 Task: Add an event with the title Monthly Departmental Performance Review, date '2023/11/04', time 7:50 AM to 9:50 AMand add a description: Participants will explore techniques for building rapport and establishing positive relationships with team members. They will learn how to create a supportive and inclusive communication environment, fostering trust, respect, and collaboration.Select event color  Basil . Add location for the event as: Kampala, Uganda, logged in from the account softage.4@softage.netand send the event invitation to softage.8@softage.net and softage.9@softage.net. Set a reminder for the event Weekly on Sunday
Action: Mouse moved to (78, 91)
Screenshot: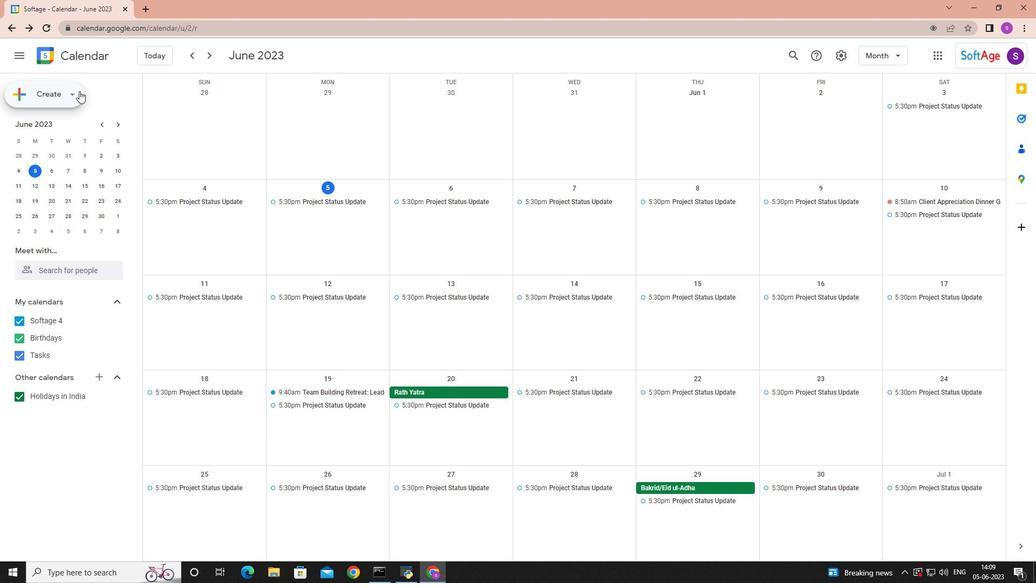 
Action: Mouse pressed left at (78, 91)
Screenshot: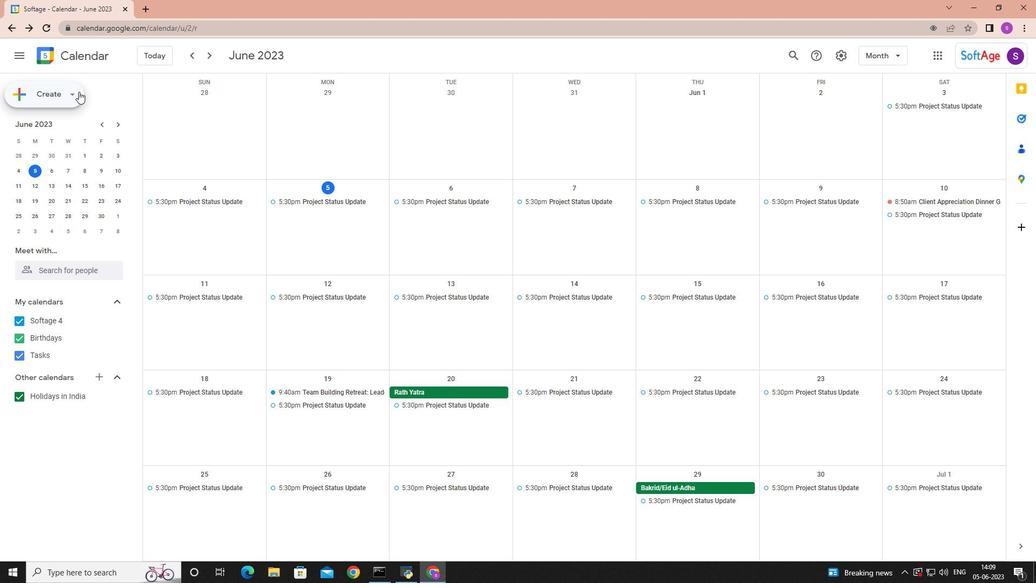 
Action: Mouse moved to (71, 122)
Screenshot: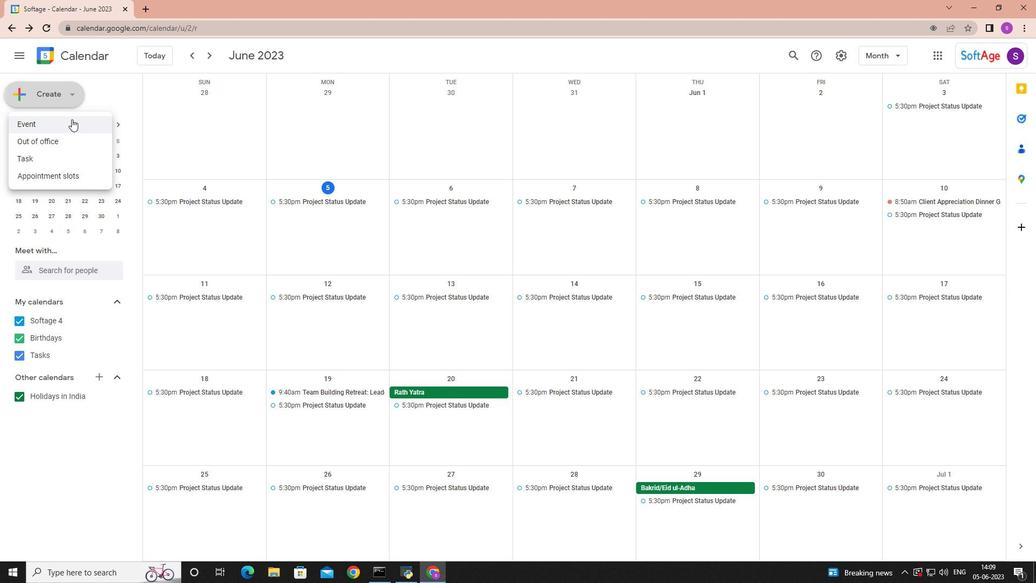 
Action: Mouse pressed left at (71, 122)
Screenshot: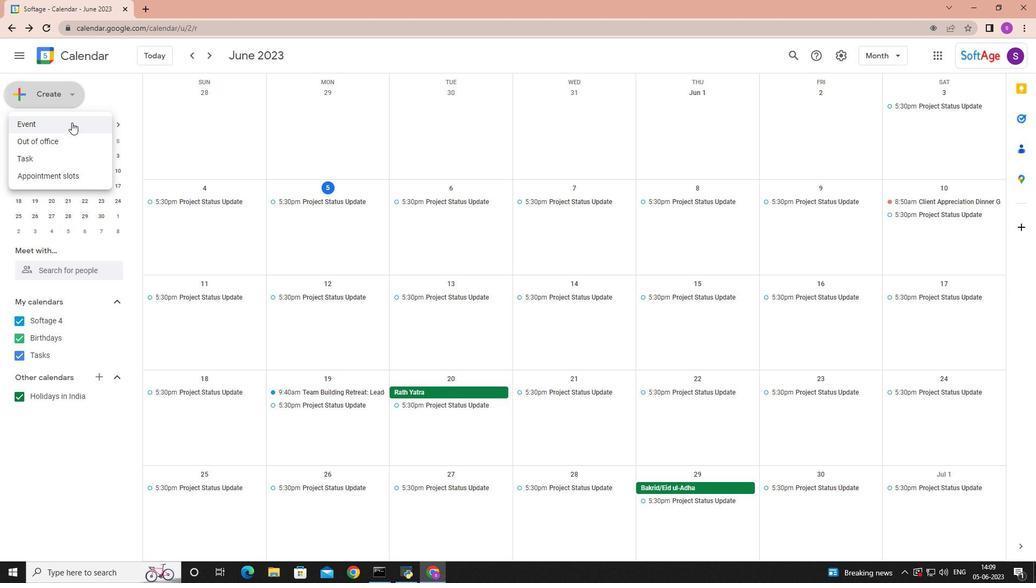 
Action: Mouse moved to (186, 423)
Screenshot: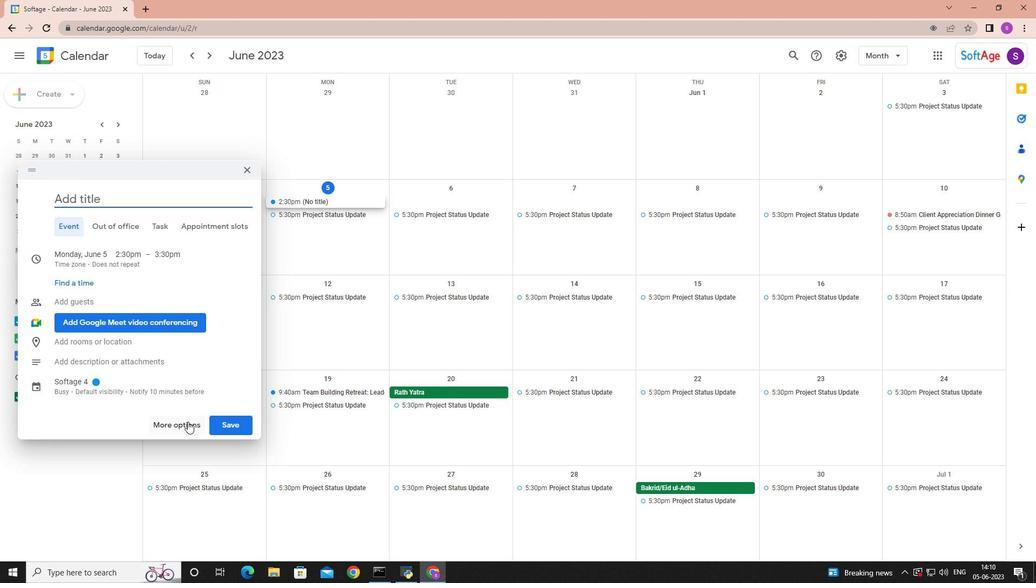 
Action: Mouse pressed left at (186, 423)
Screenshot: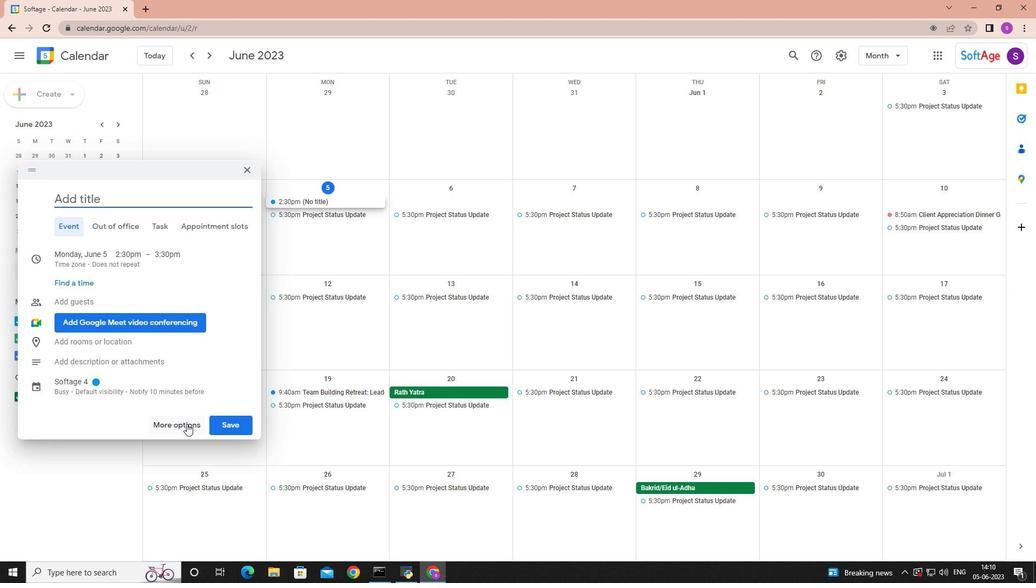 
Action: Mouse moved to (186, 423)
Screenshot: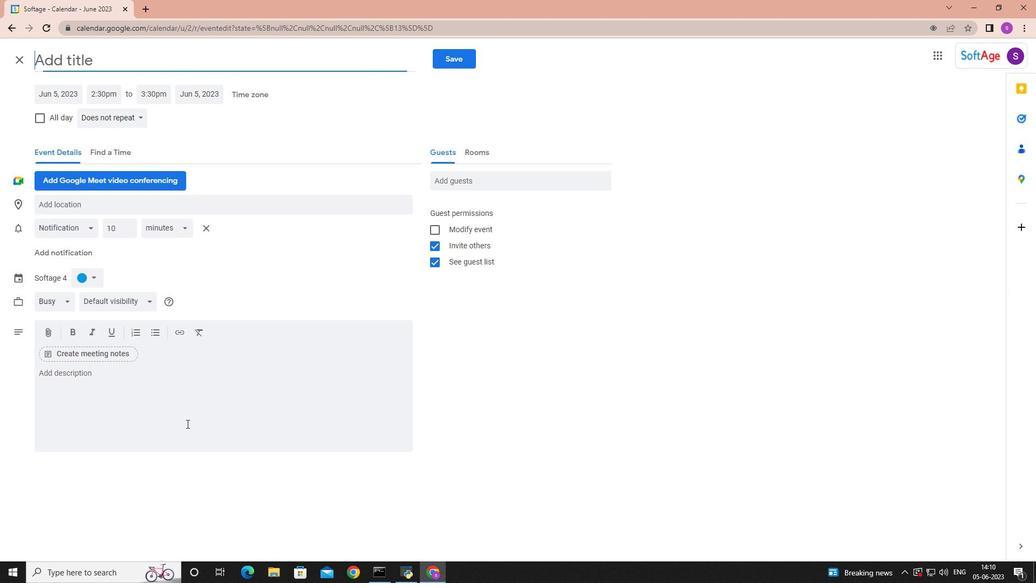 
Action: Key pressed <Key.shift>Monthly<Key.space><Key.shift>Departmental<Key.space><Key.shift>Performance<Key.space><Key.shift>rec<Key.backspace>view
Screenshot: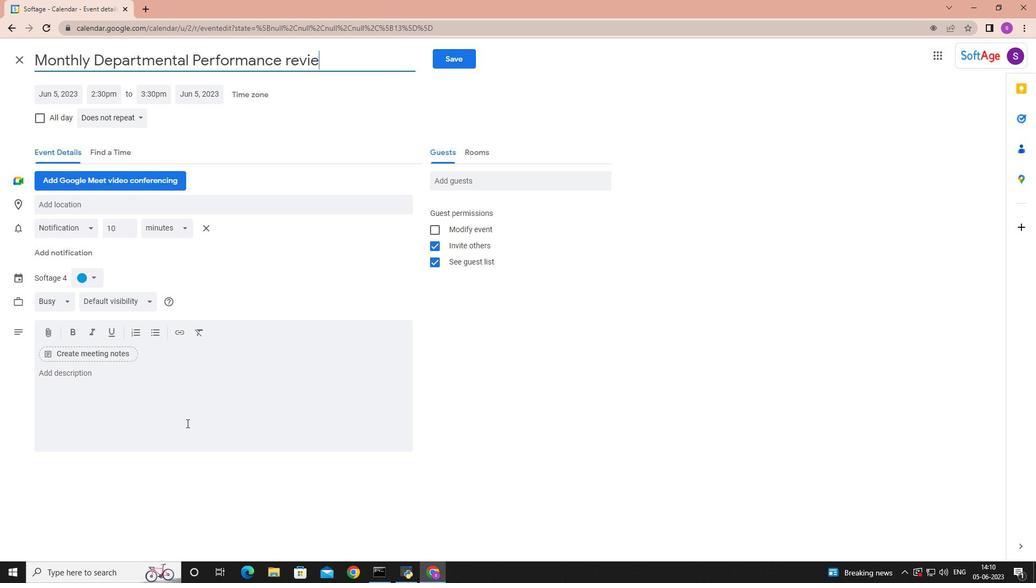 
Action: Mouse moved to (66, 93)
Screenshot: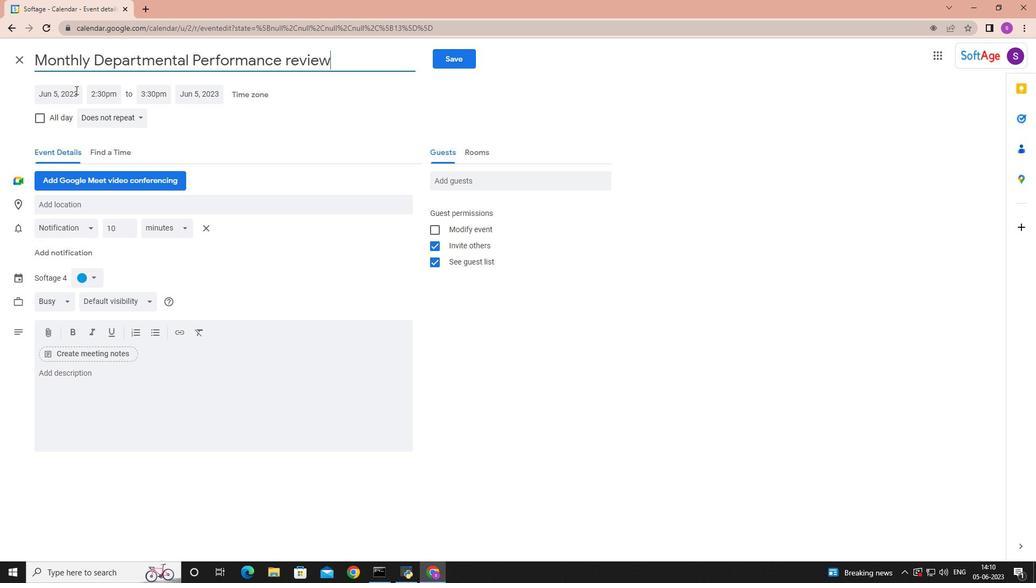 
Action: Mouse pressed left at (66, 93)
Screenshot: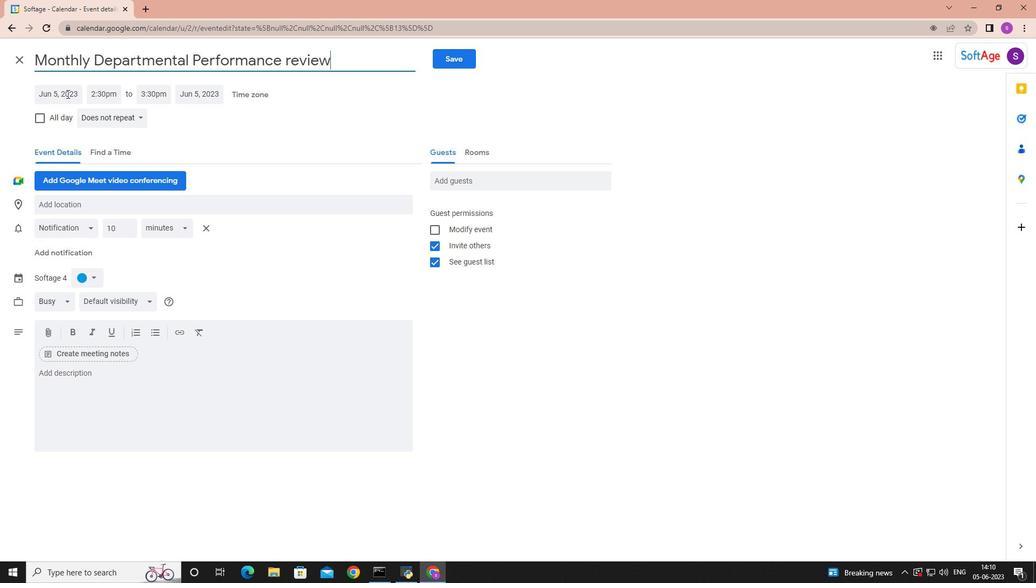 
Action: Mouse moved to (174, 118)
Screenshot: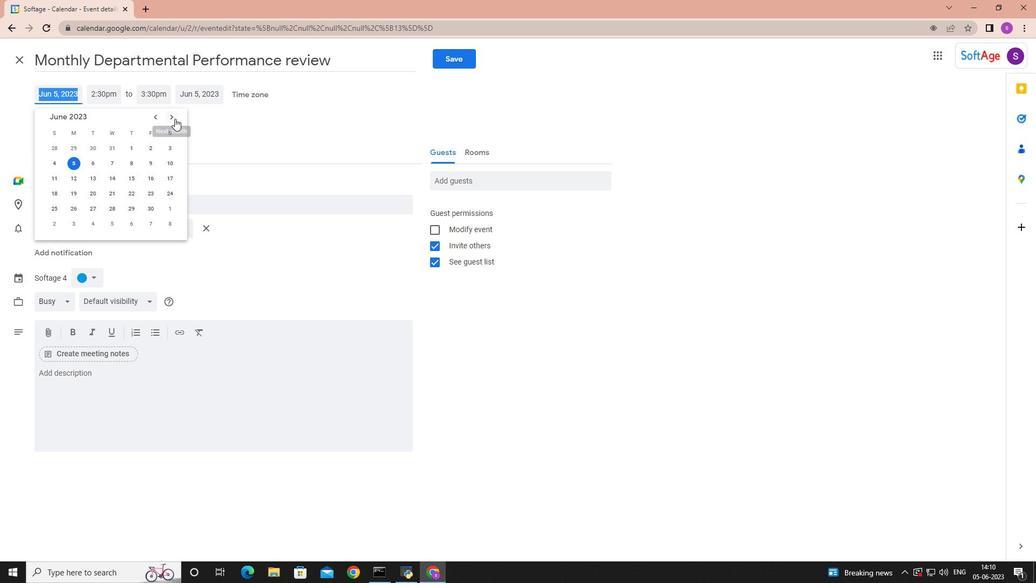 
Action: Mouse pressed left at (174, 118)
Screenshot: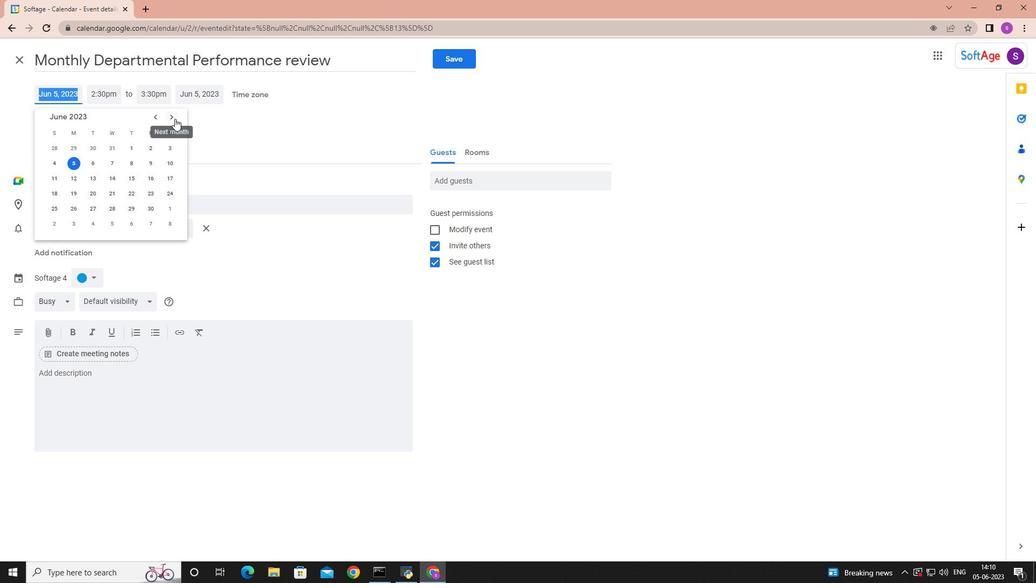 
Action: Mouse moved to (174, 118)
Screenshot: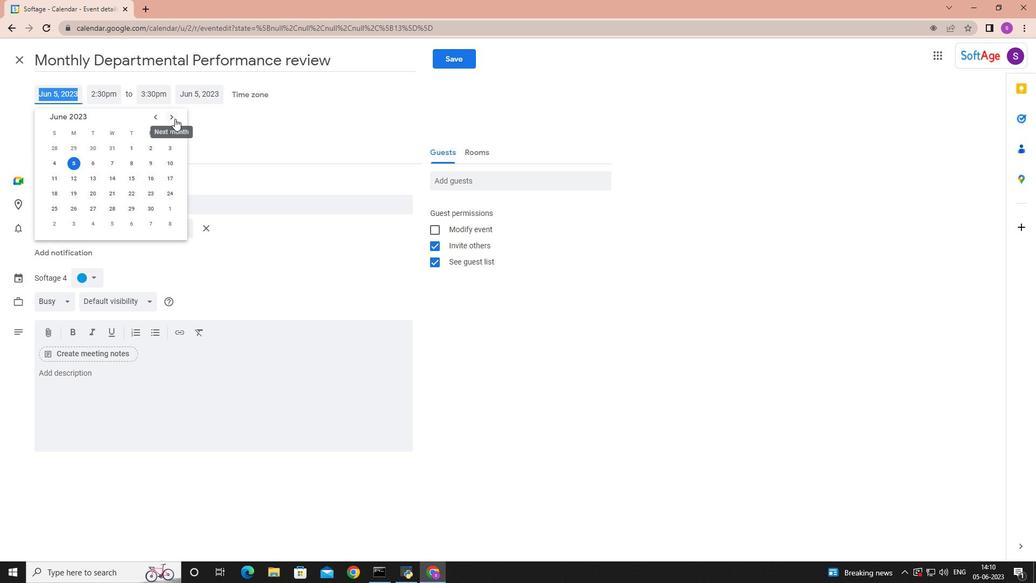 
Action: Mouse pressed left at (174, 118)
Screenshot: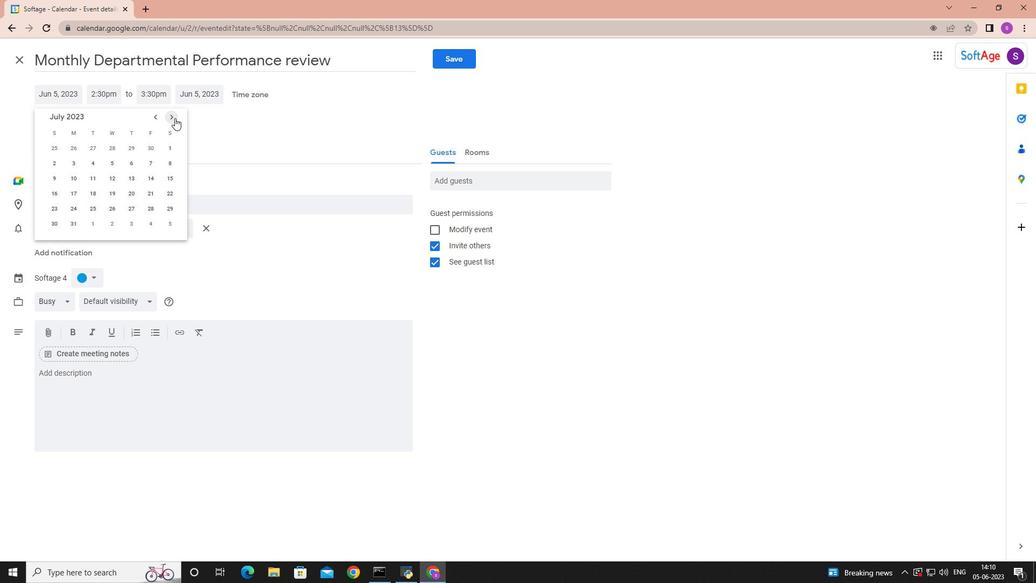 
Action: Mouse pressed left at (174, 118)
Screenshot: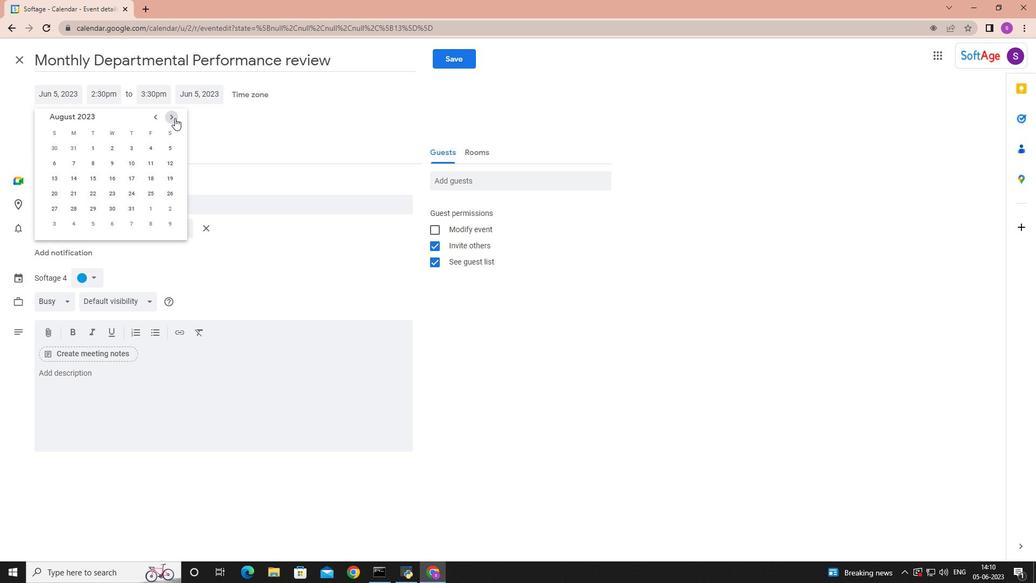 
Action: Mouse pressed left at (174, 118)
Screenshot: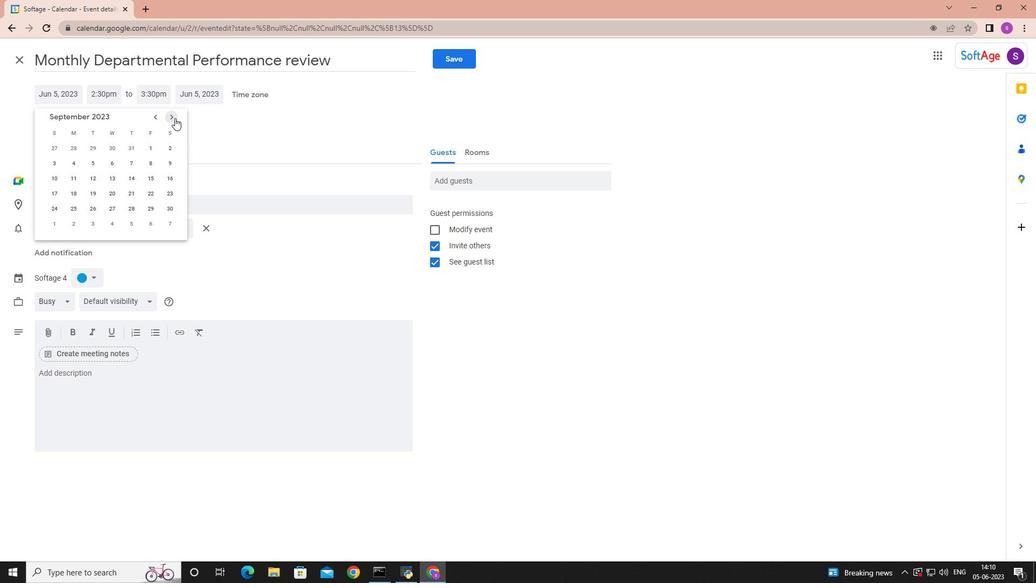 
Action: Mouse pressed left at (174, 118)
Screenshot: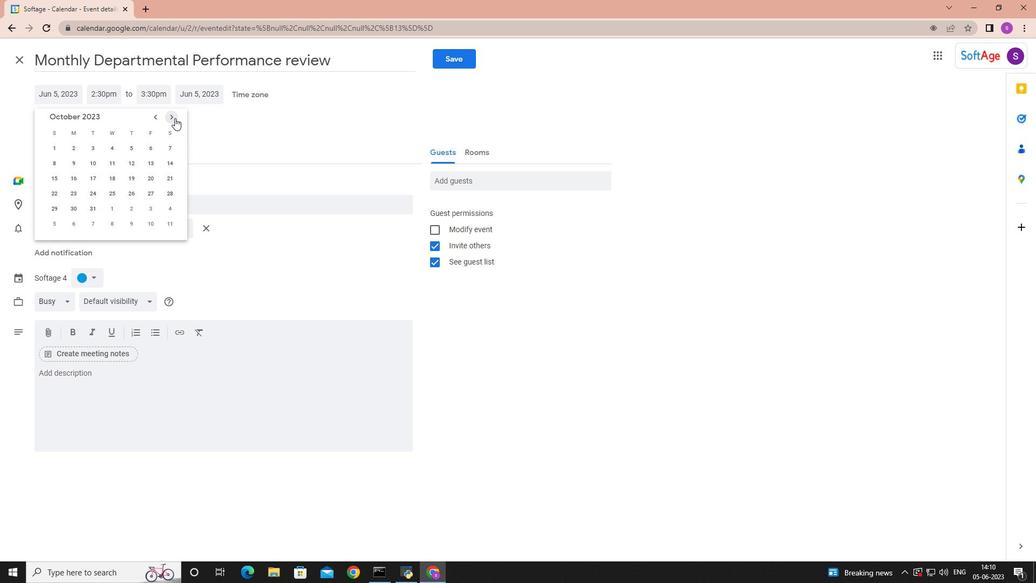 
Action: Mouse moved to (170, 149)
Screenshot: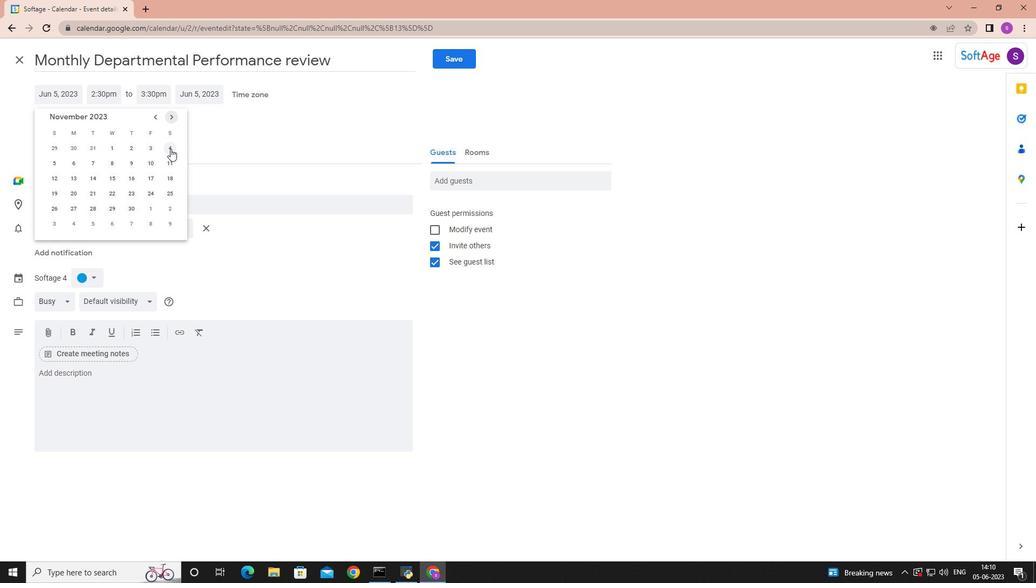 
Action: Mouse pressed left at (170, 149)
Screenshot: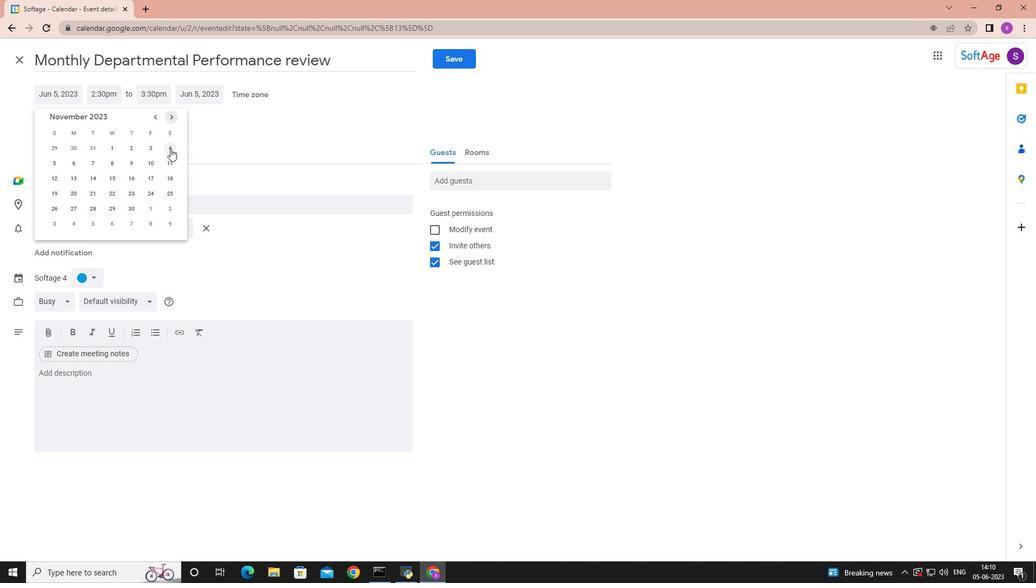 
Action: Mouse moved to (112, 93)
Screenshot: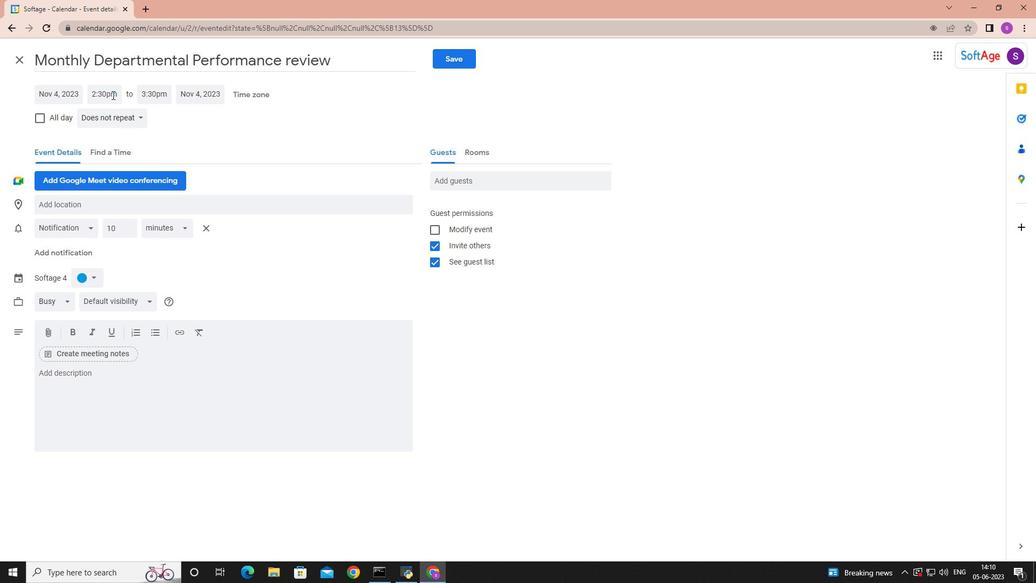 
Action: Mouse pressed left at (112, 93)
Screenshot: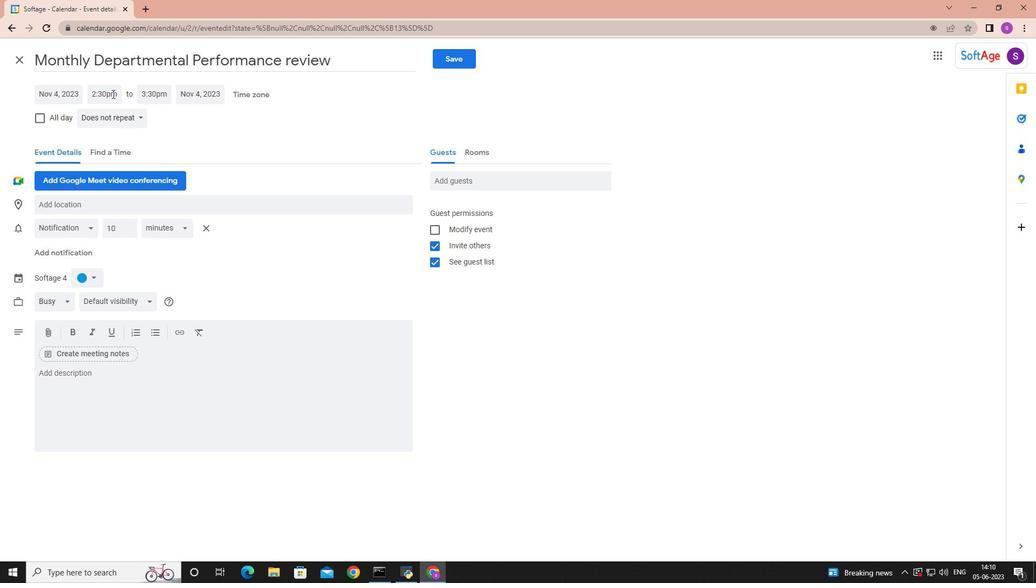 
Action: Mouse moved to (122, 137)
Screenshot: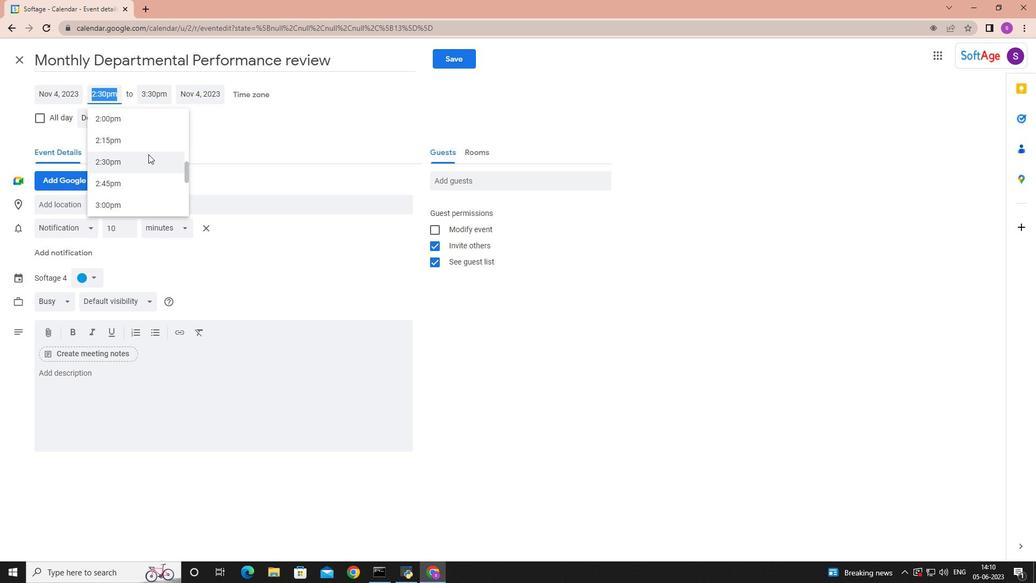 
Action: Key pressed 7<Key.shift>:50<Key.space><Key.shift>AM<Key.enter>
Screenshot: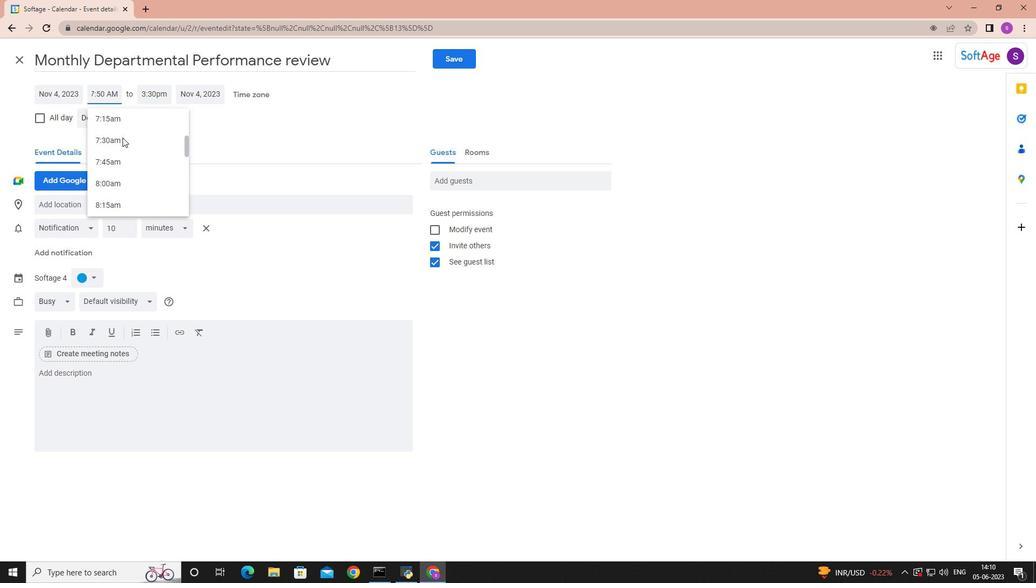 
Action: Mouse moved to (145, 93)
Screenshot: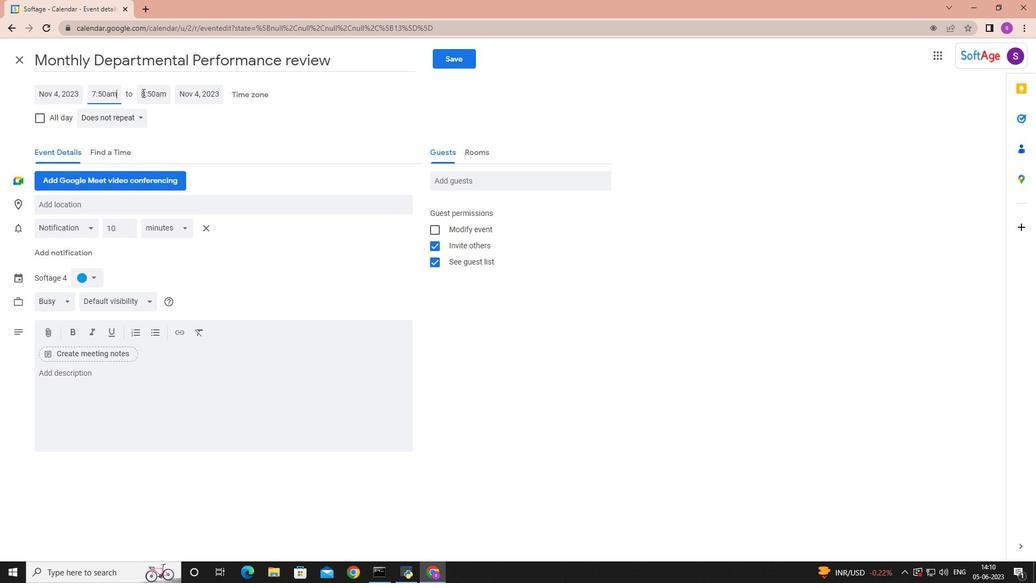 
Action: Mouse pressed left at (145, 93)
Screenshot: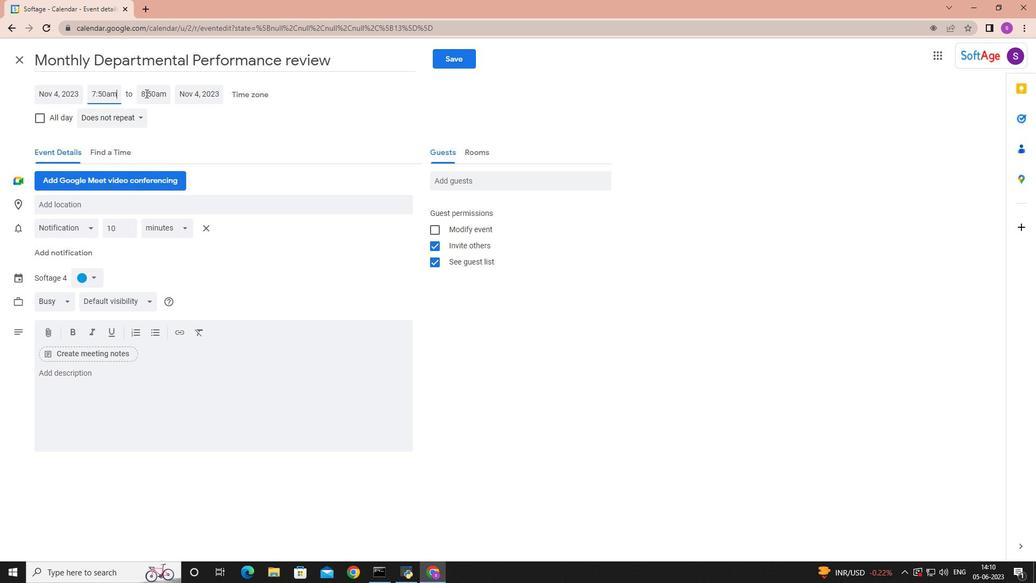 
Action: Mouse moved to (177, 202)
Screenshot: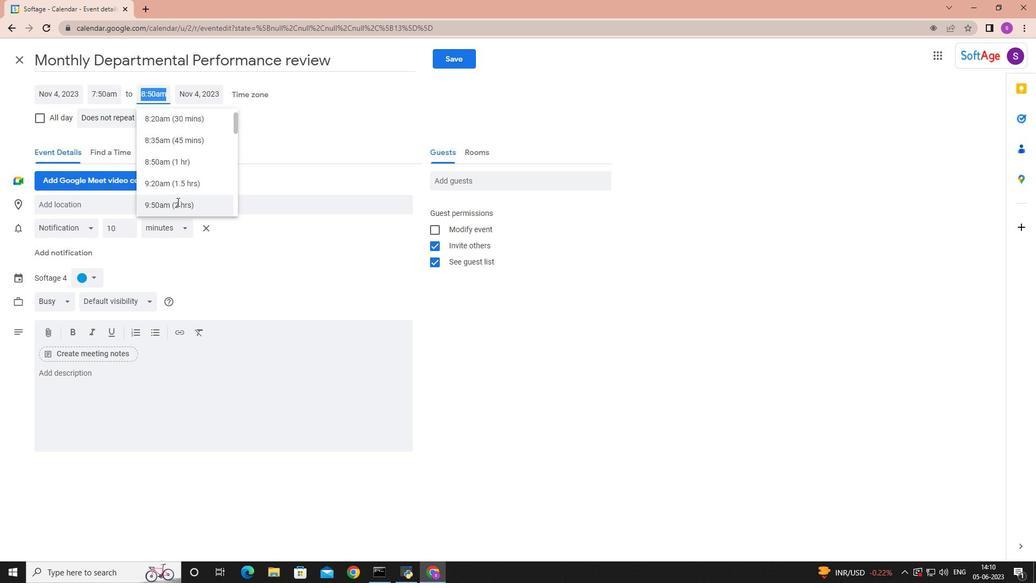 
Action: Mouse pressed left at (177, 202)
Screenshot: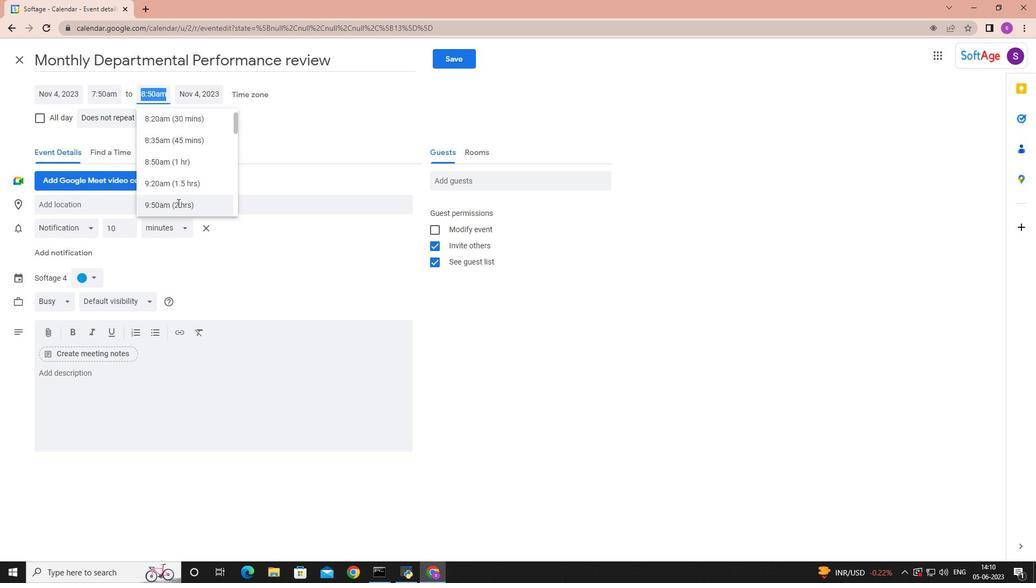 
Action: Mouse moved to (105, 377)
Screenshot: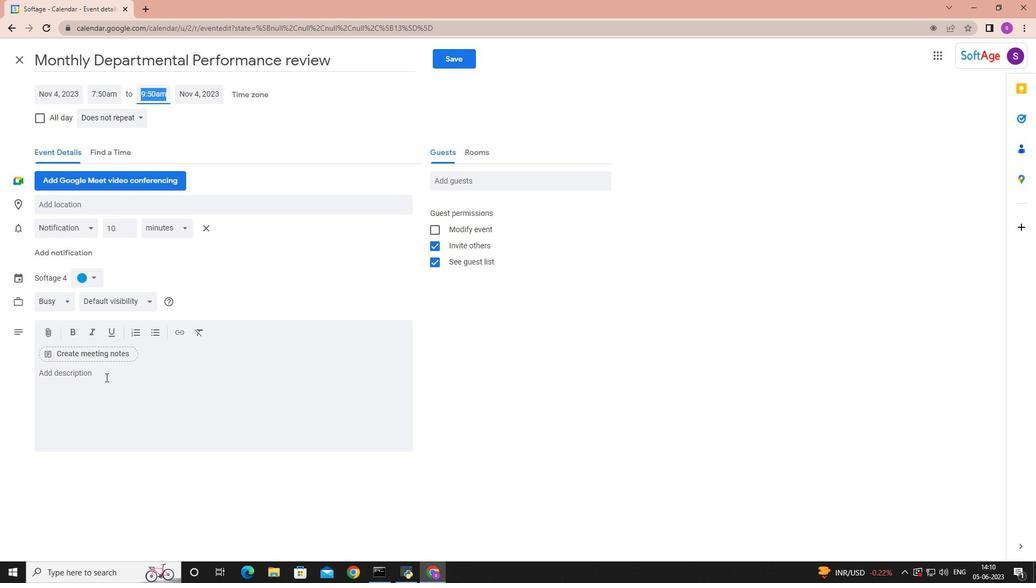 
Action: Mouse pressed left at (105, 377)
Screenshot: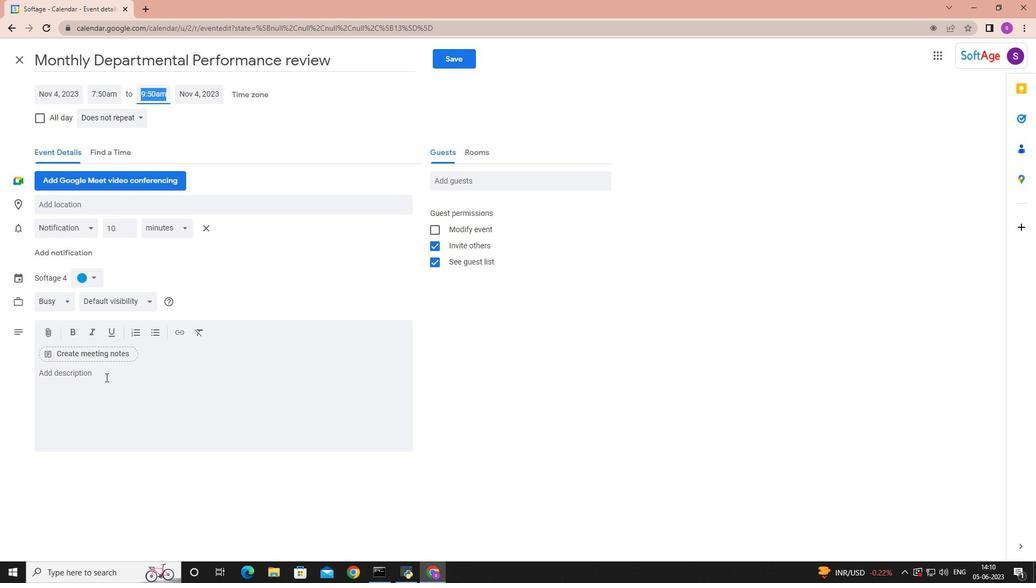 
Action: Key pressed <Key.shift>Participants<Key.space>will<Key.space>explore<Key.space>r<Key.backspace>techniques<Key.space>for<Key.space>building<Key.space>rapport<Key.space>and<Key.space>establishing<Key.space>positive<Key.space>realationships<Key.space><Key.backspace><Key.backspace><Key.backspace><Key.backspace><Key.backspace><Key.backspace><Key.backspace><Key.backspace><Key.backspace><Key.backspace><Key.backspace><Key.backspace><Key.backspace>lationships<Key.space>wth<Key.space>team<Key.space>member<Key.space><Key.backspace>.<Key.space><Key.shift>They<Key.space>will<Key.space>learn<Key.space>how<Key.space>to<Key.space>creat<Key.space><Key.backspace>e<Key.space>a<Key.space>suoo<Key.backspace><Key.backspace>pportive<Key.space>and<Key.space>inclusive<Key.space>communication<Key.space>environmemt<Key.space><Key.backspace><Key.backspace><Key.backspace><Key.backspace><Key.backspace><Key.backspace><Key.backspace><Key.backspace>ronment<Key.space>fosy<Key.backspace>tering<Key.space>trust<Key.space>respect<Key.space>and<Key.space>collaboration<Key.space><Key.backspace>.
Screenshot: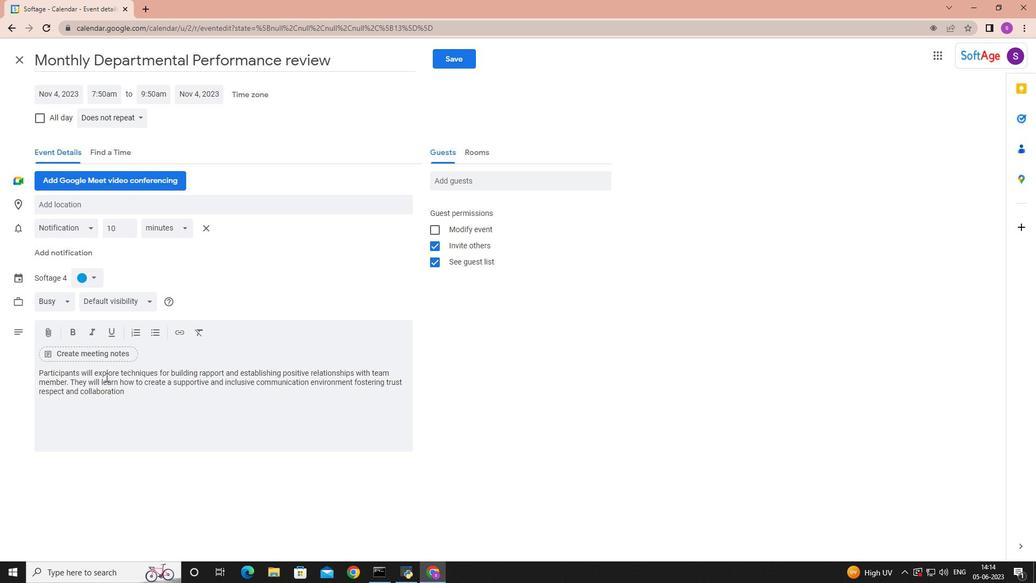 
Action: Mouse moved to (98, 279)
Screenshot: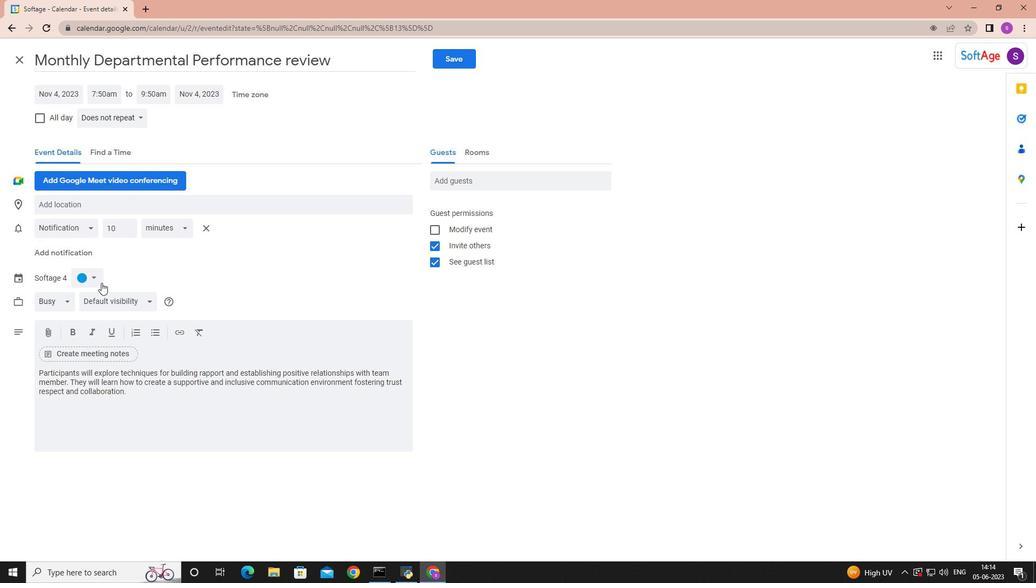 
Action: Mouse pressed left at (98, 279)
Screenshot: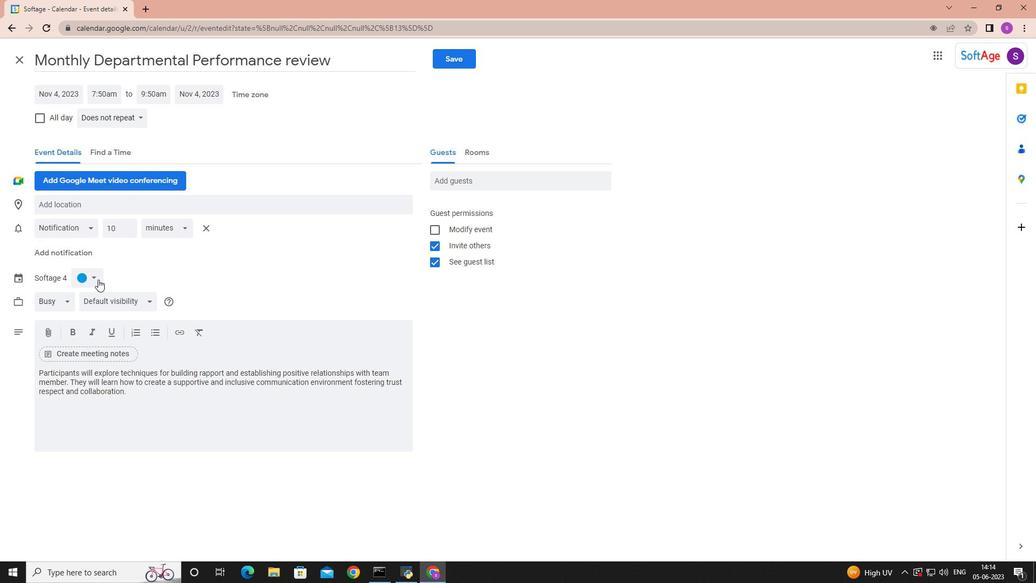
Action: Mouse moved to (95, 302)
Screenshot: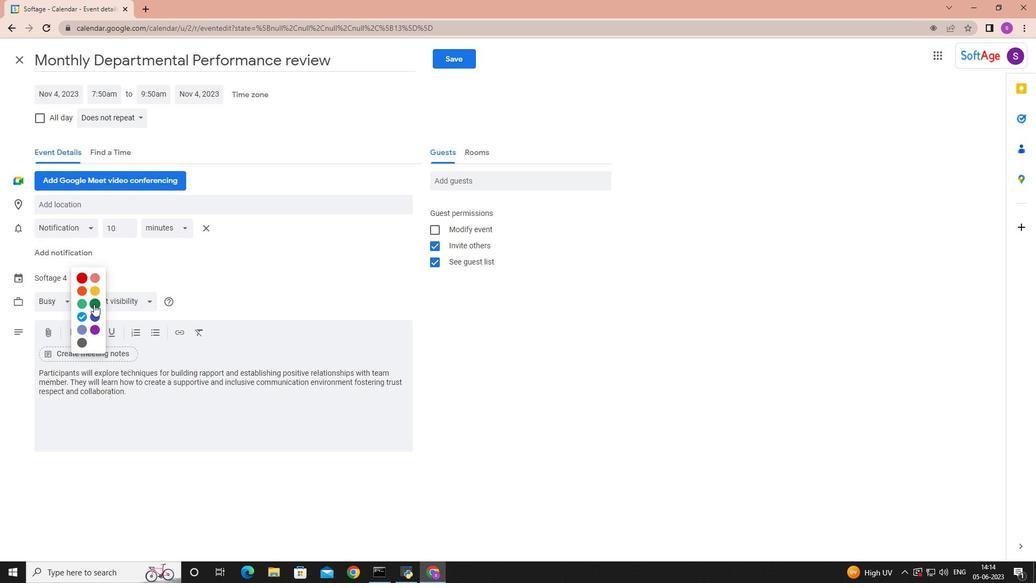 
Action: Mouse pressed left at (95, 302)
Screenshot: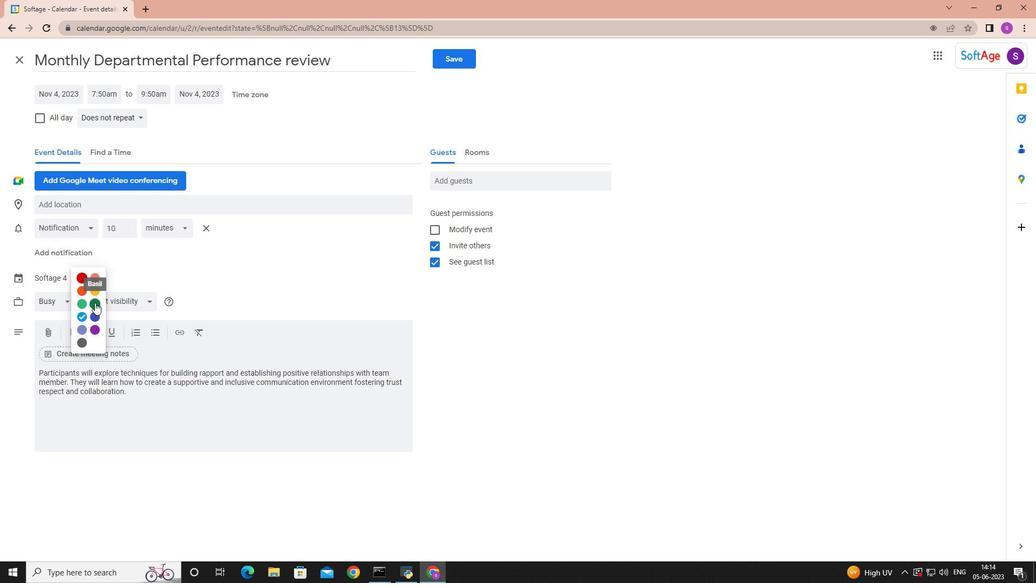 
Action: Mouse moved to (90, 204)
Screenshot: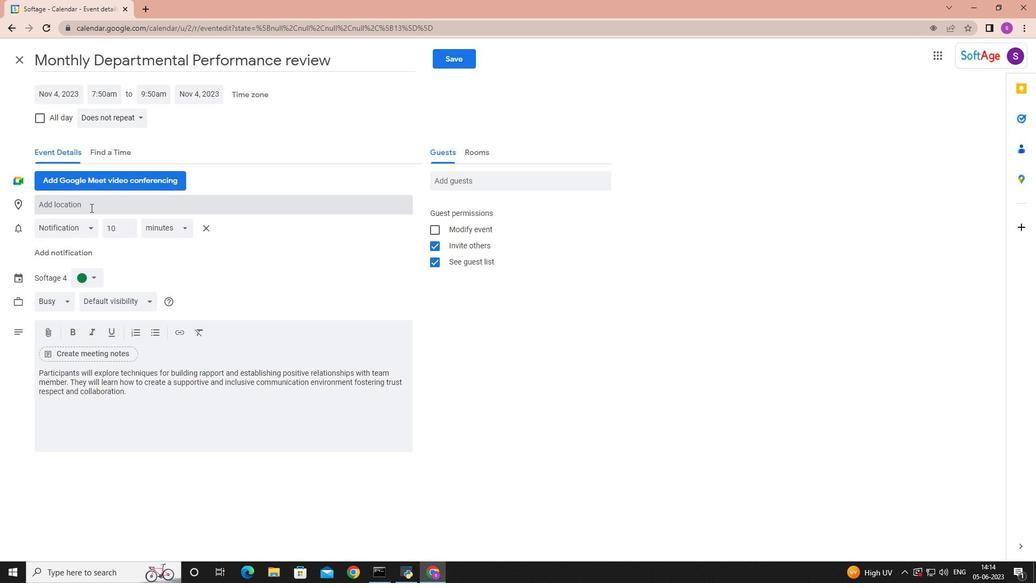 
Action: Mouse pressed left at (90, 204)
Screenshot: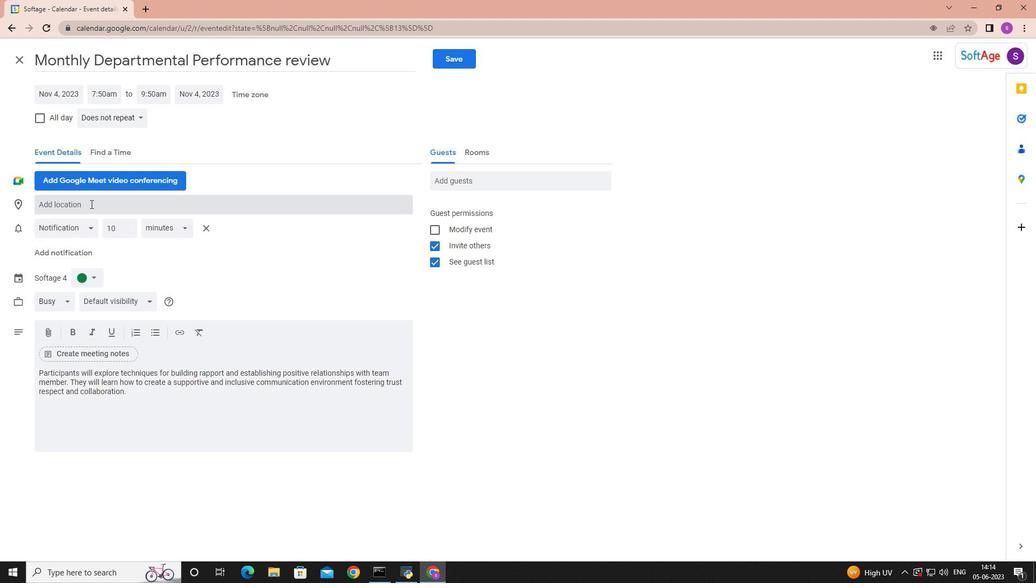 
Action: Key pressed <Key.shift>Kampala,<Key.space><Key.shift>Uganda<Key.space>
Screenshot: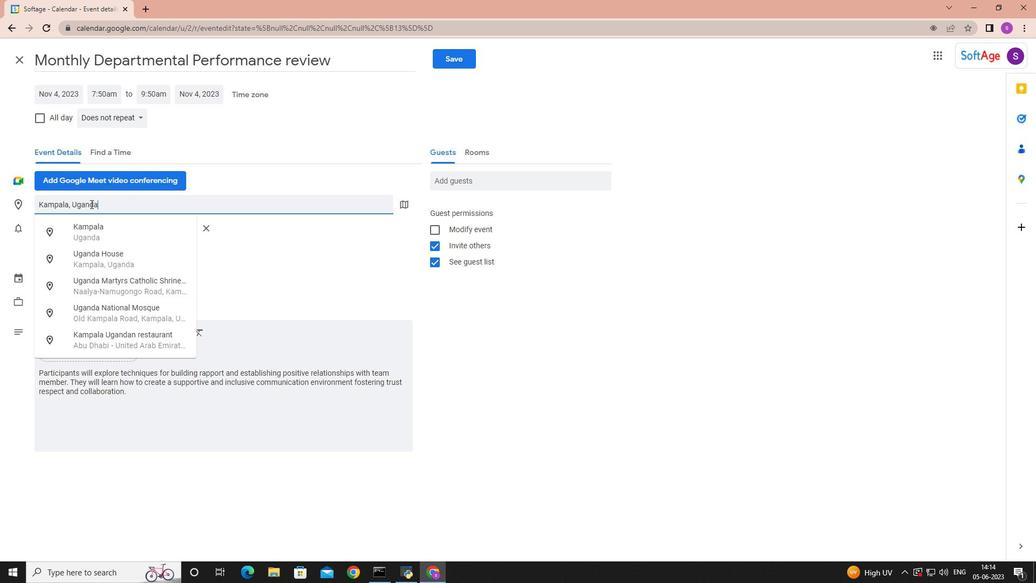 
Action: Mouse moved to (476, 178)
Screenshot: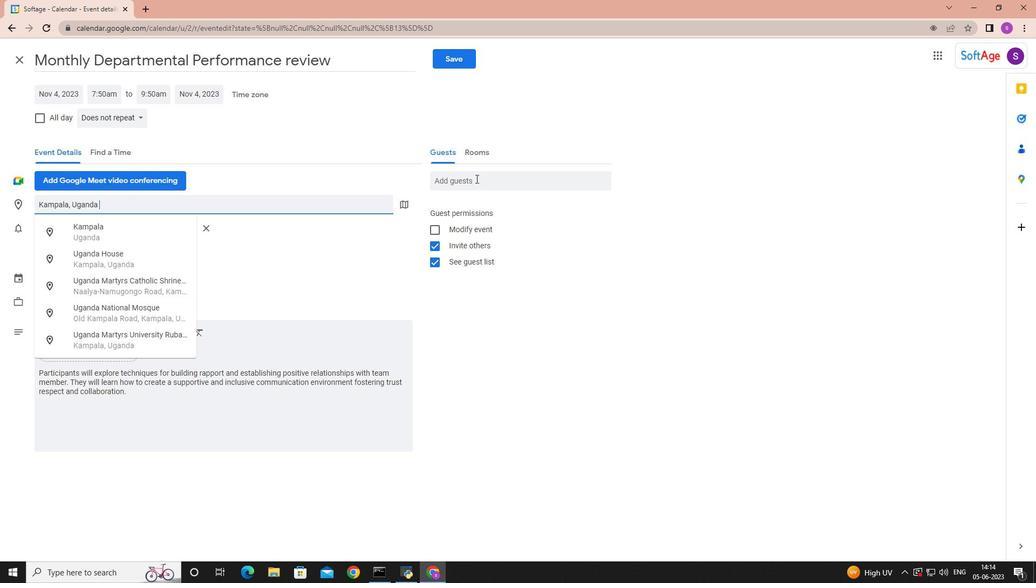
Action: Mouse pressed left at (476, 178)
Screenshot: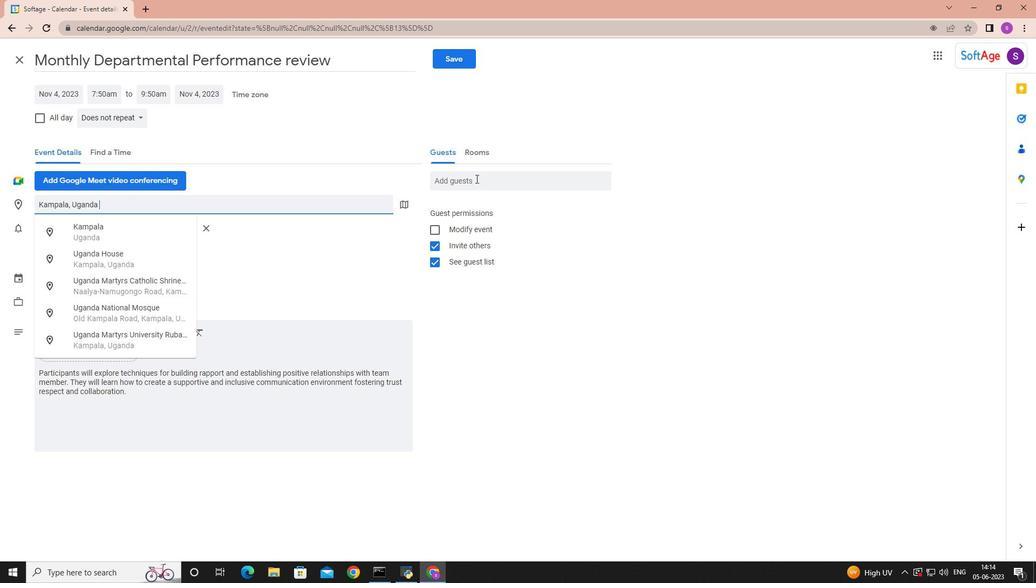 
Action: Key pressed softage.8
Screenshot: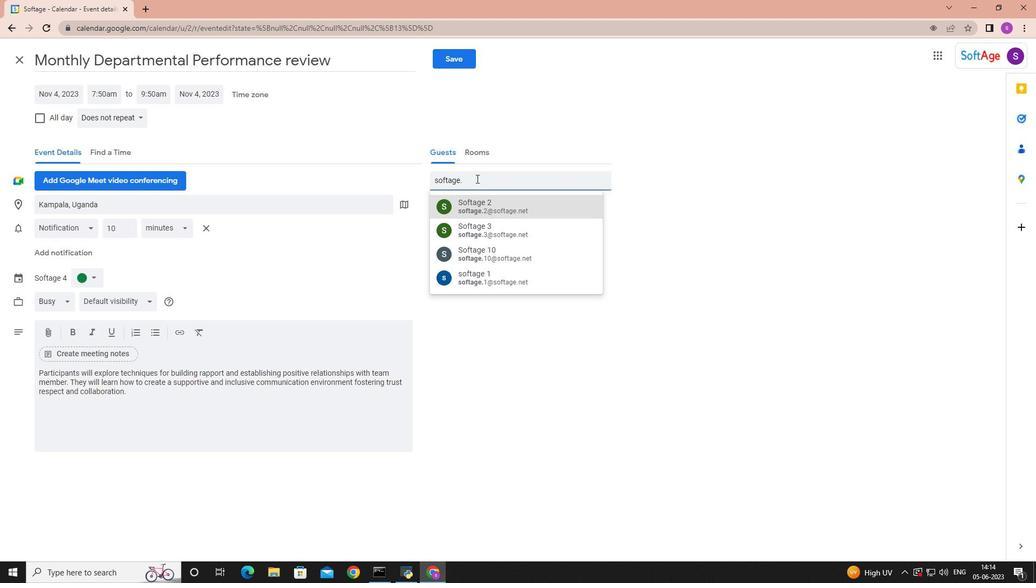 
Action: Mouse moved to (483, 202)
Screenshot: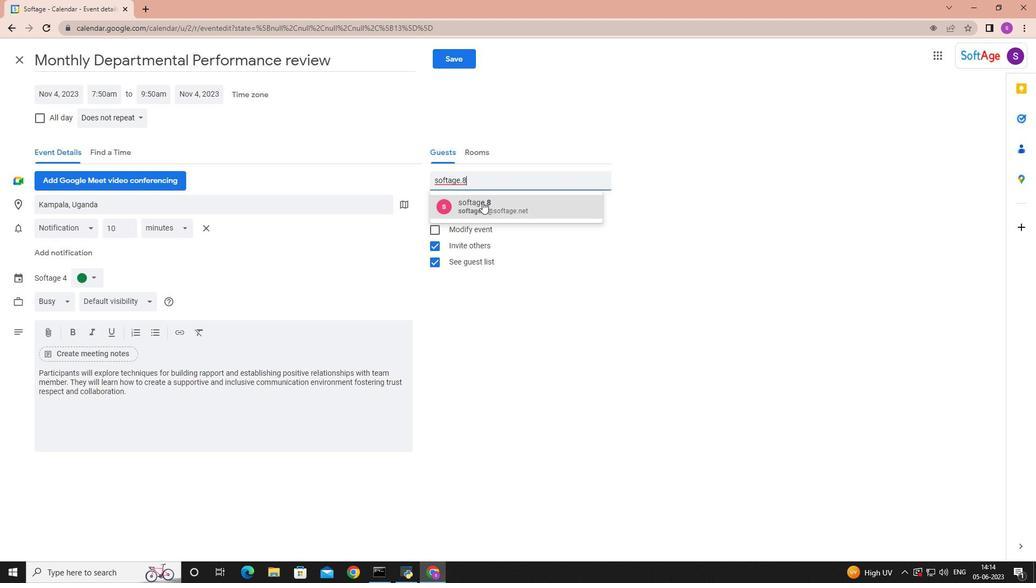 
Action: Mouse pressed left at (483, 202)
Screenshot: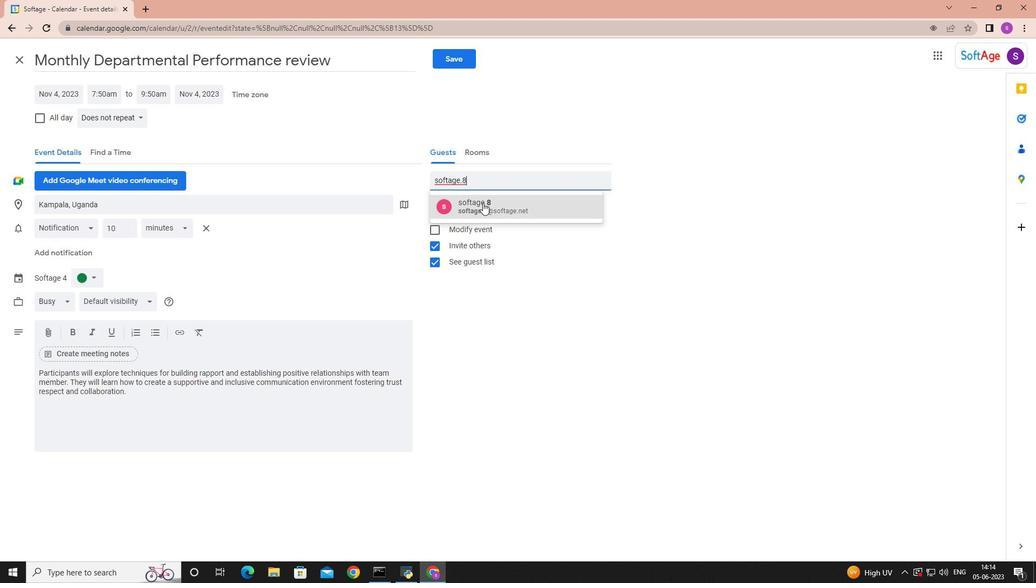 
Action: Mouse moved to (483, 202)
Screenshot: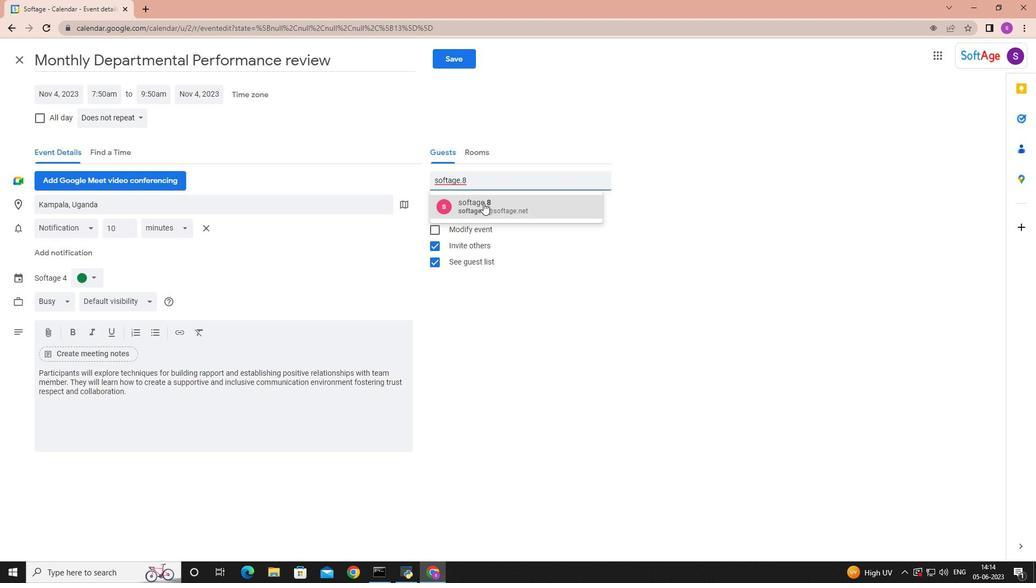 
Action: Key pressed softage.9
Screenshot: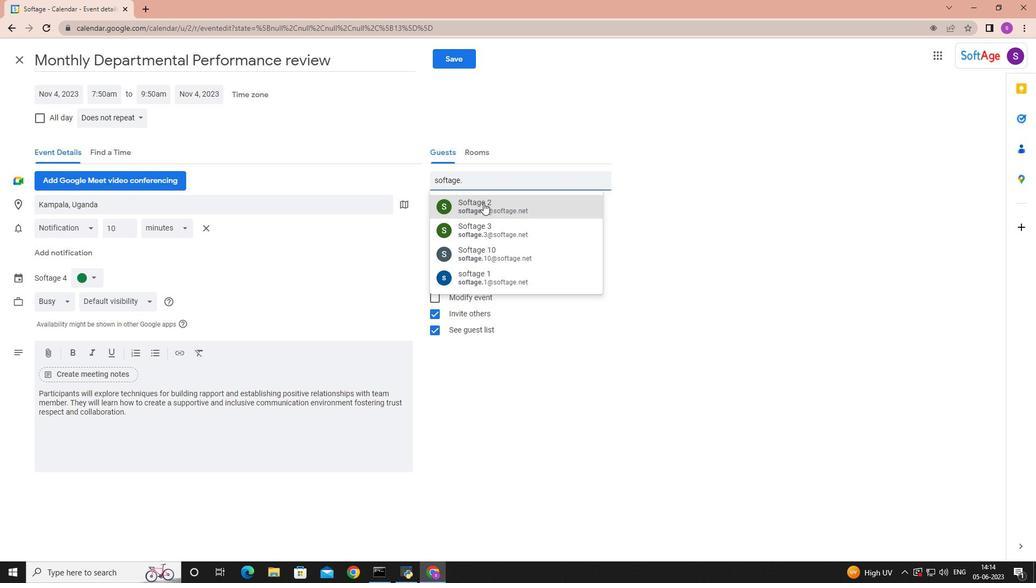 
Action: Mouse moved to (488, 198)
Screenshot: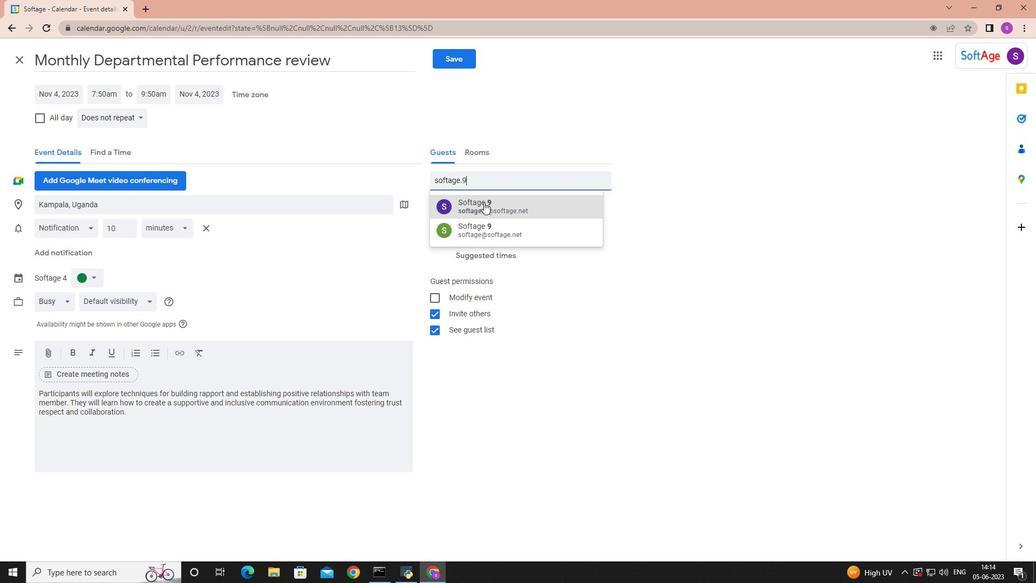 
Action: Mouse pressed left at (488, 198)
Screenshot: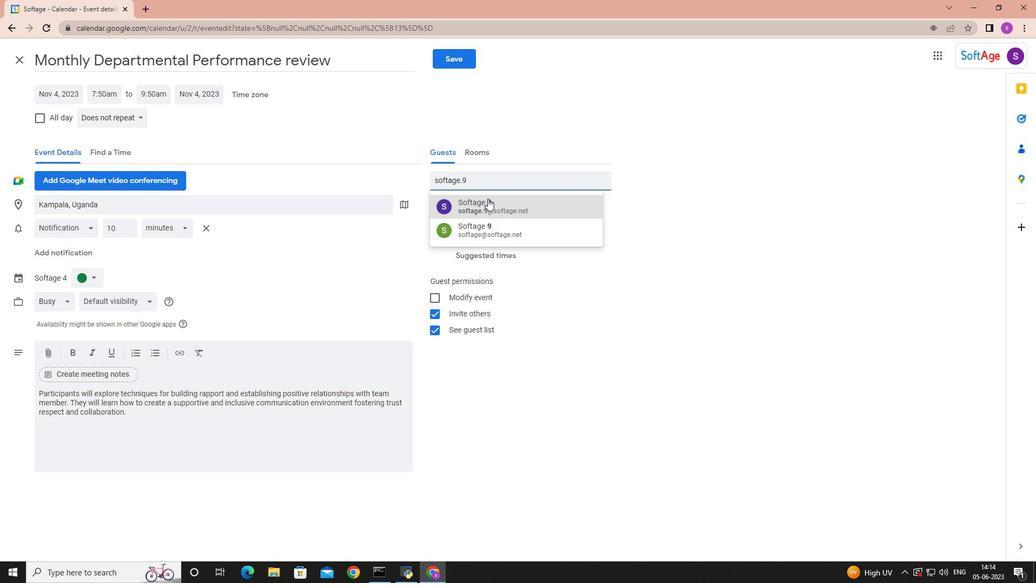 
Action: Mouse moved to (139, 117)
Screenshot: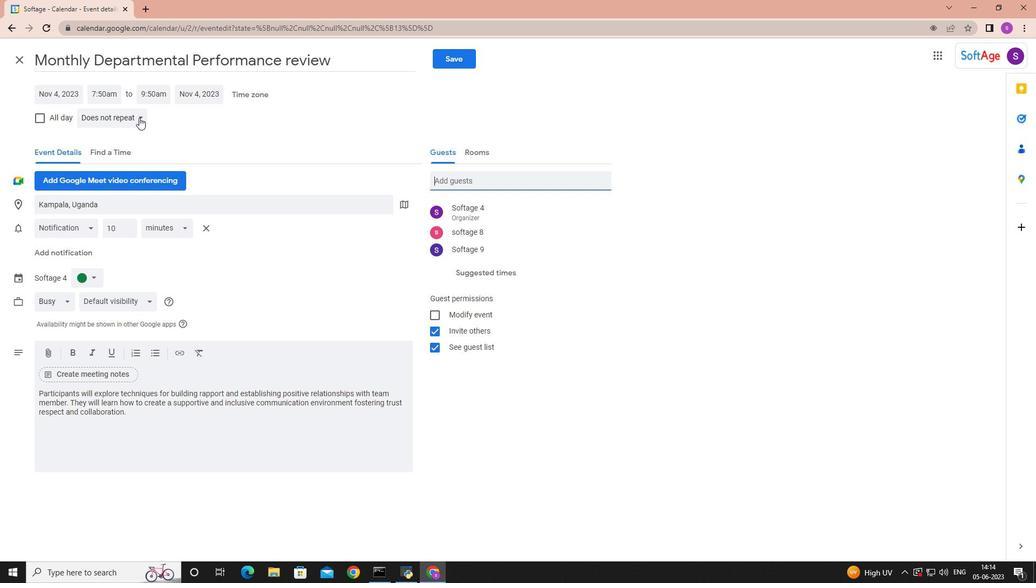 
Action: Mouse pressed left at (139, 117)
Screenshot: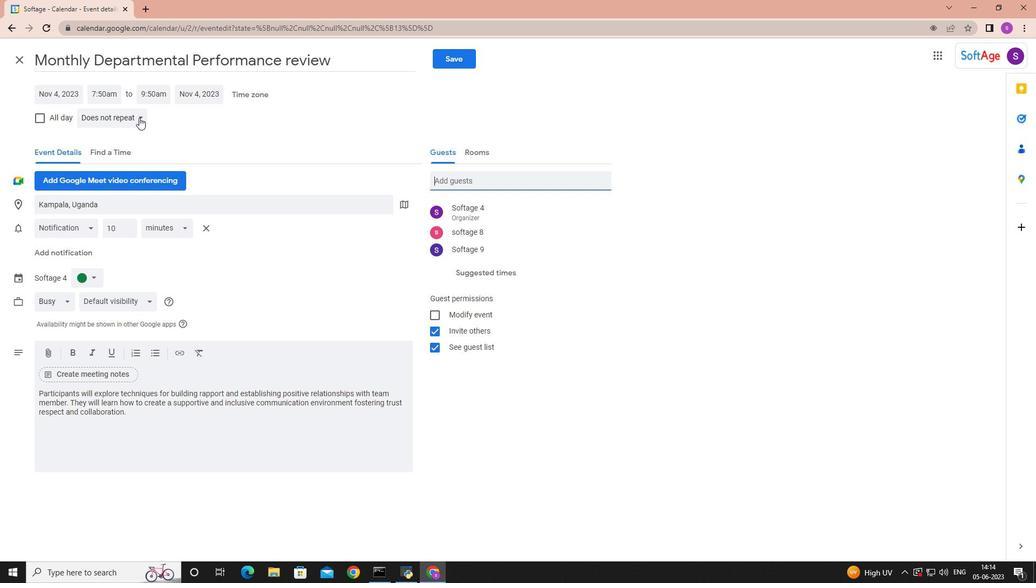 
Action: Mouse moved to (146, 233)
Screenshot: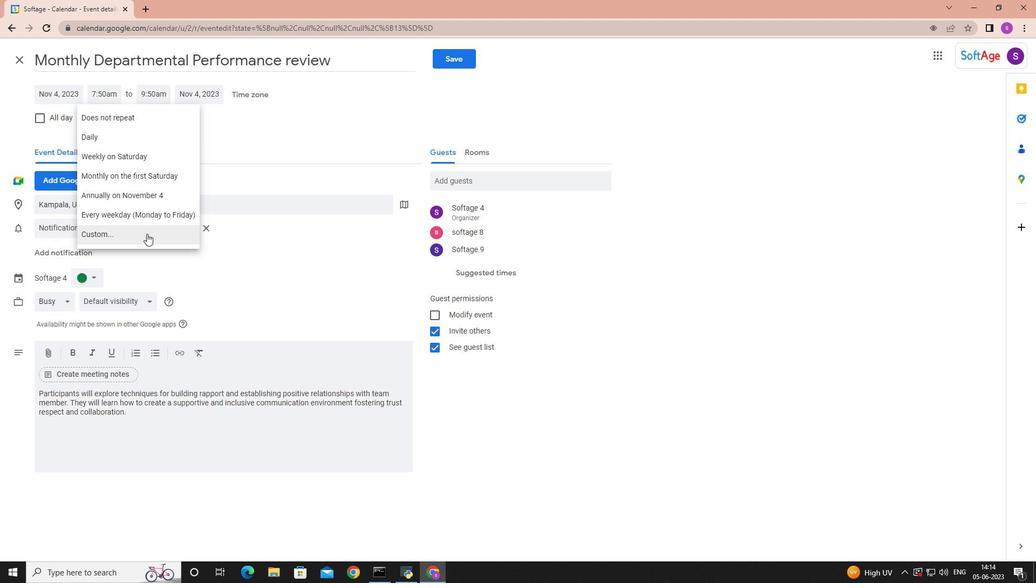 
Action: Mouse pressed left at (146, 233)
Screenshot: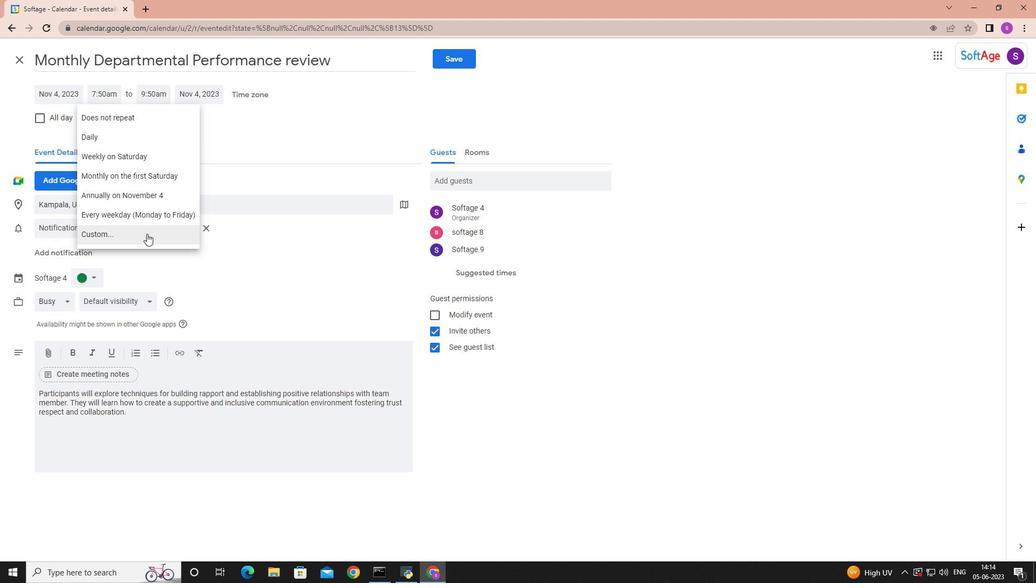 
Action: Mouse moved to (437, 279)
Screenshot: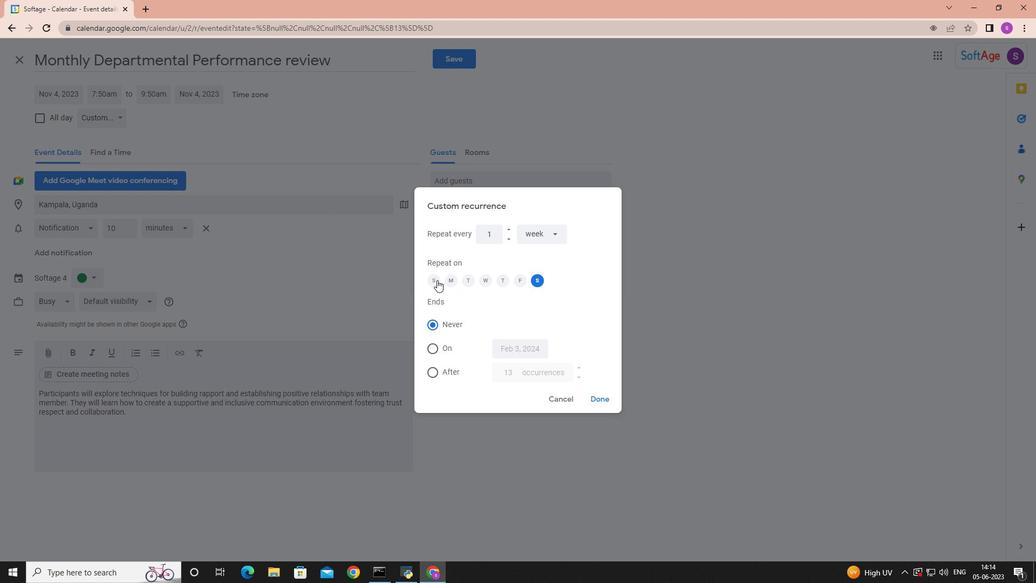 
Action: Mouse pressed left at (437, 279)
Screenshot: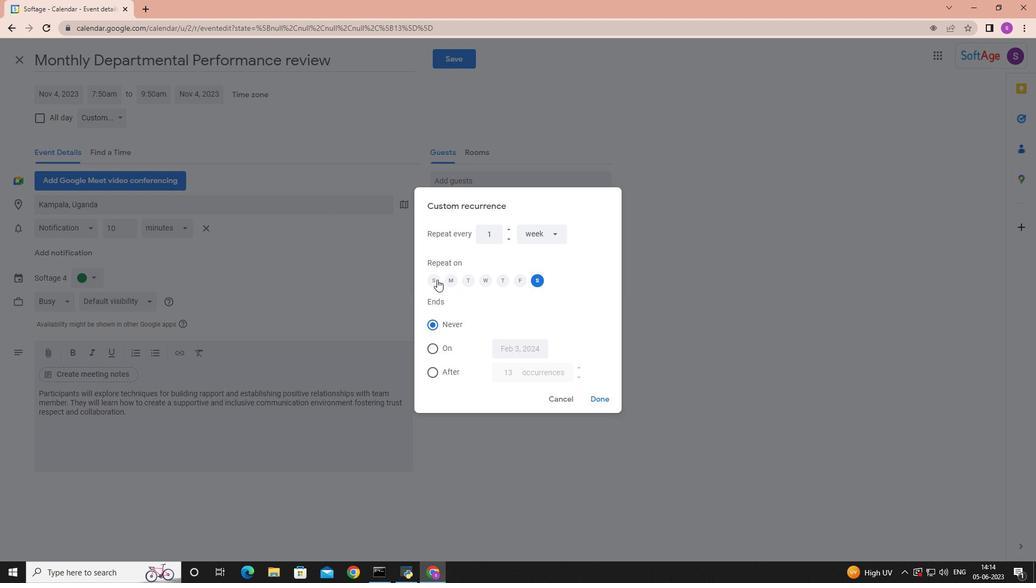
Action: Mouse moved to (538, 278)
Screenshot: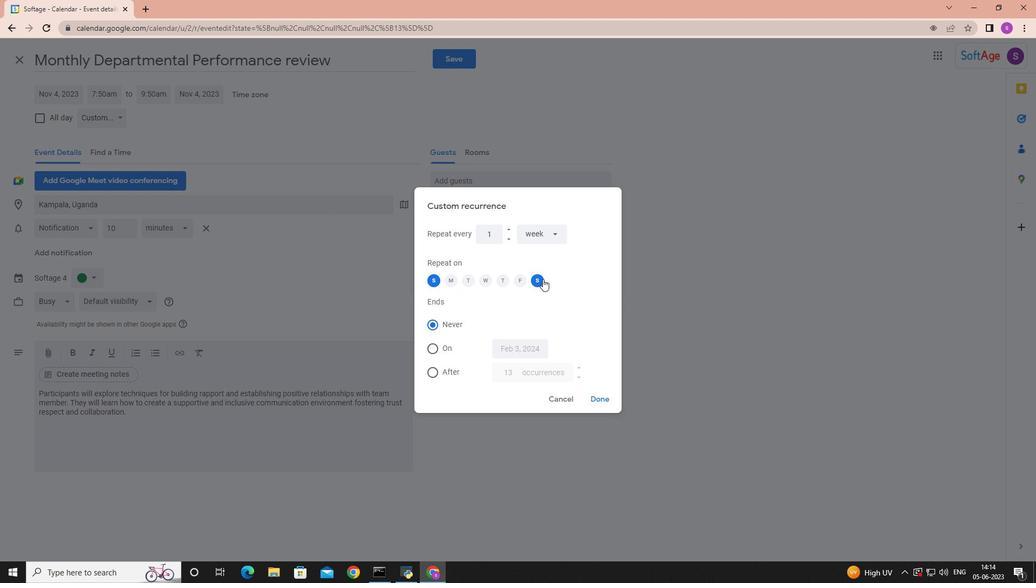 
Action: Mouse pressed left at (538, 278)
Screenshot: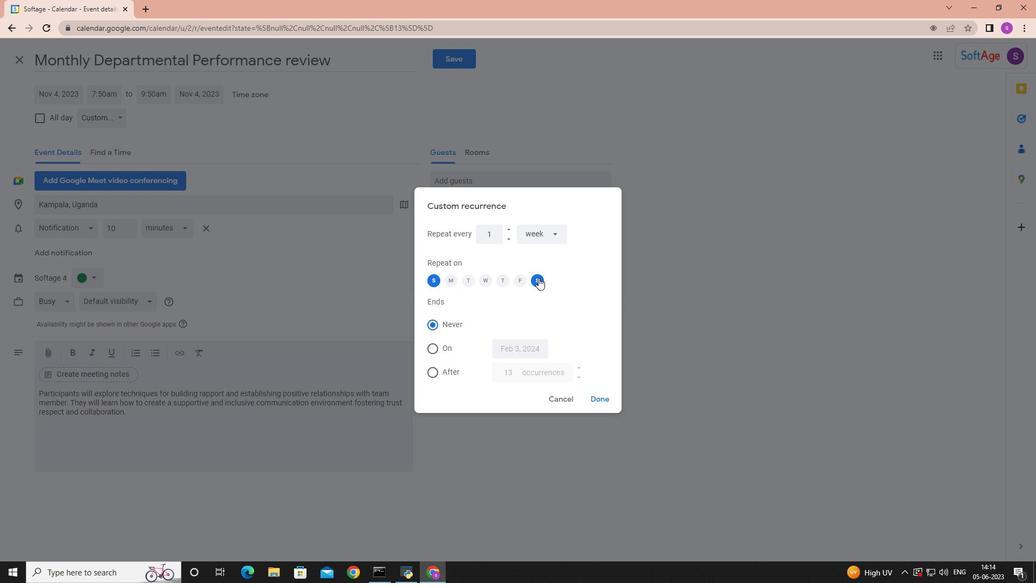 
Action: Mouse moved to (601, 397)
Screenshot: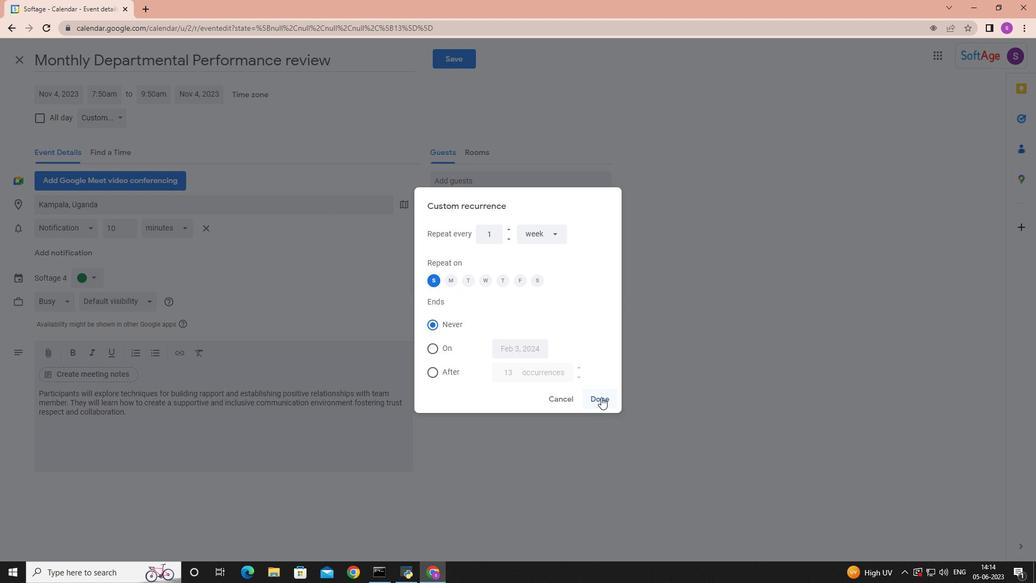
Action: Mouse pressed left at (601, 397)
Screenshot: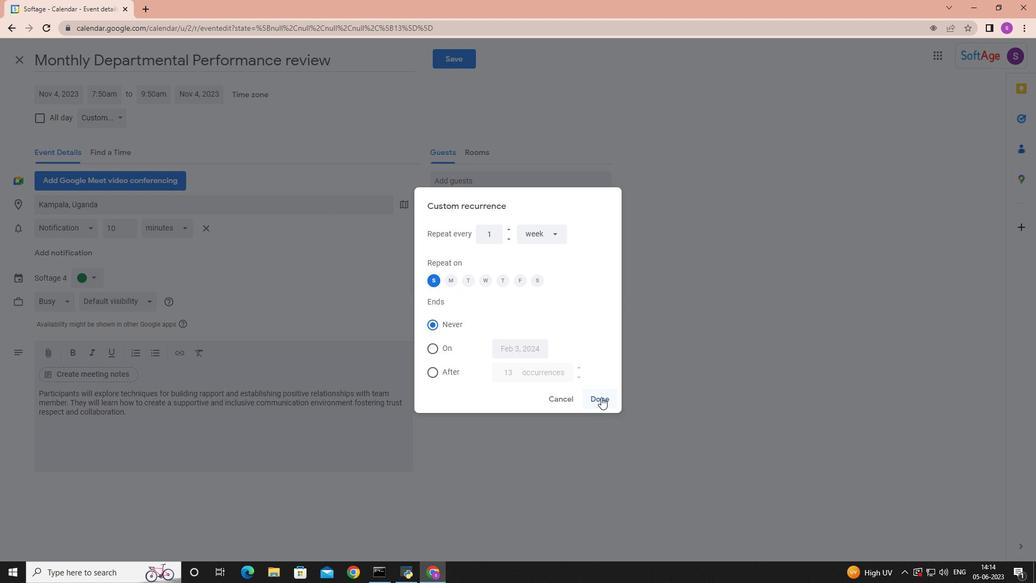
Action: Mouse moved to (445, 60)
Screenshot: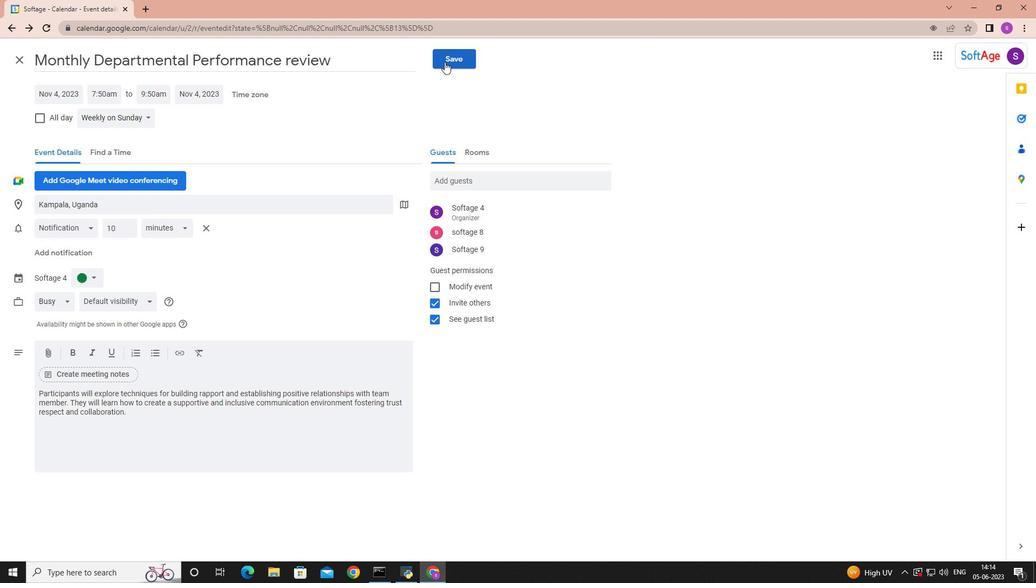 
Action: Mouse pressed left at (445, 60)
Screenshot: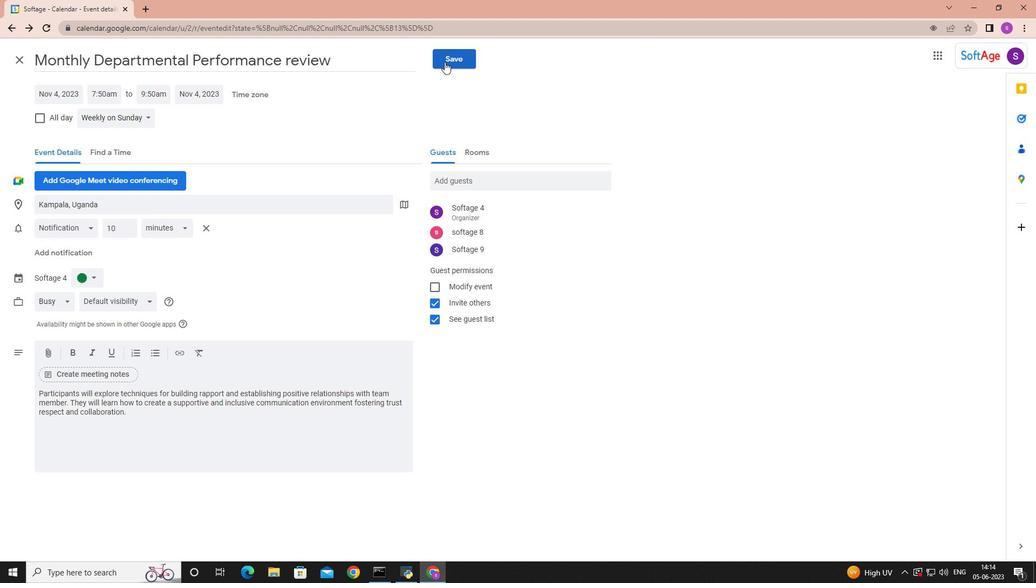 
Action: Mouse moved to (620, 325)
Screenshot: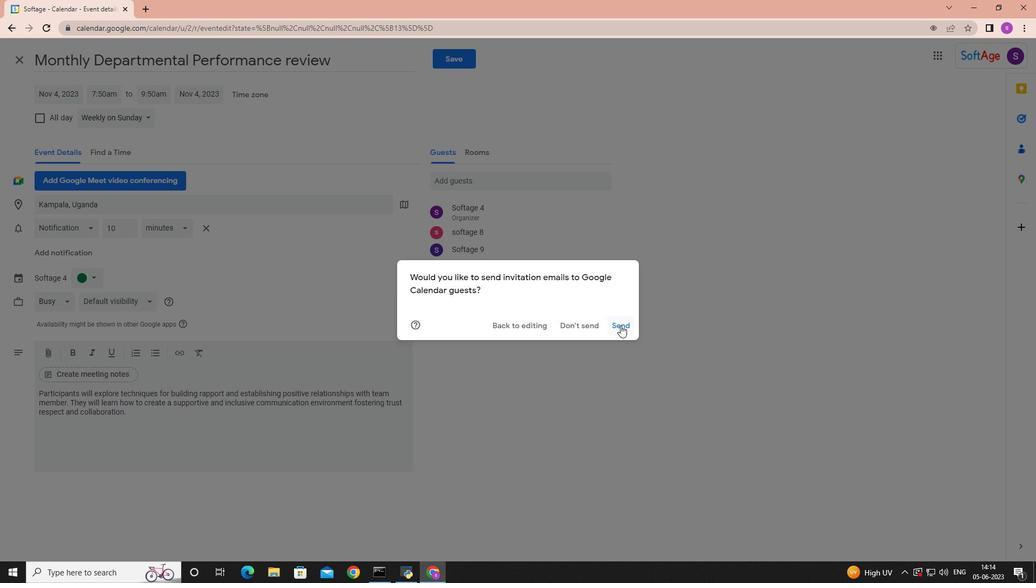 
Action: Mouse pressed left at (620, 325)
Screenshot: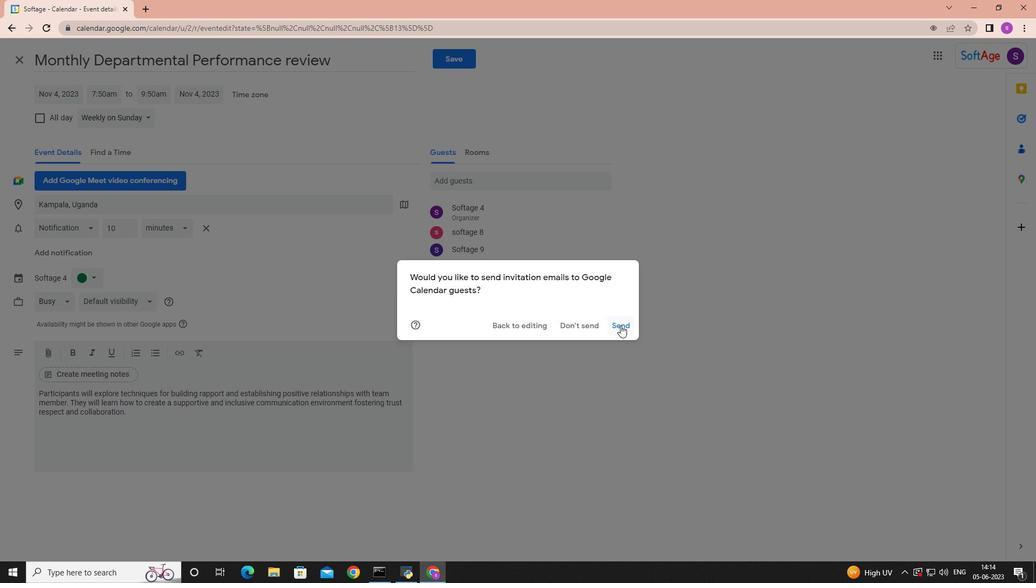 
Action: Mouse moved to (620, 324)
Screenshot: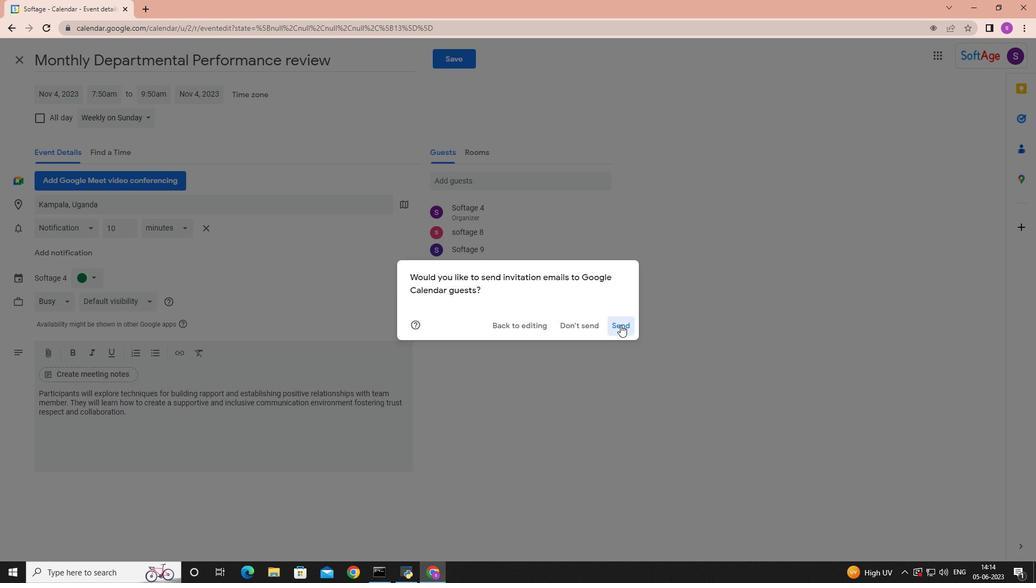 
